 Task: Search for a house in Huarme, Peru, for 2 guests from June 8 to June 16, with a price range of ₹10,000 to ₹15,000, and 1 bedroom and 1 bathroom.
Action: Mouse moved to (507, 103)
Screenshot: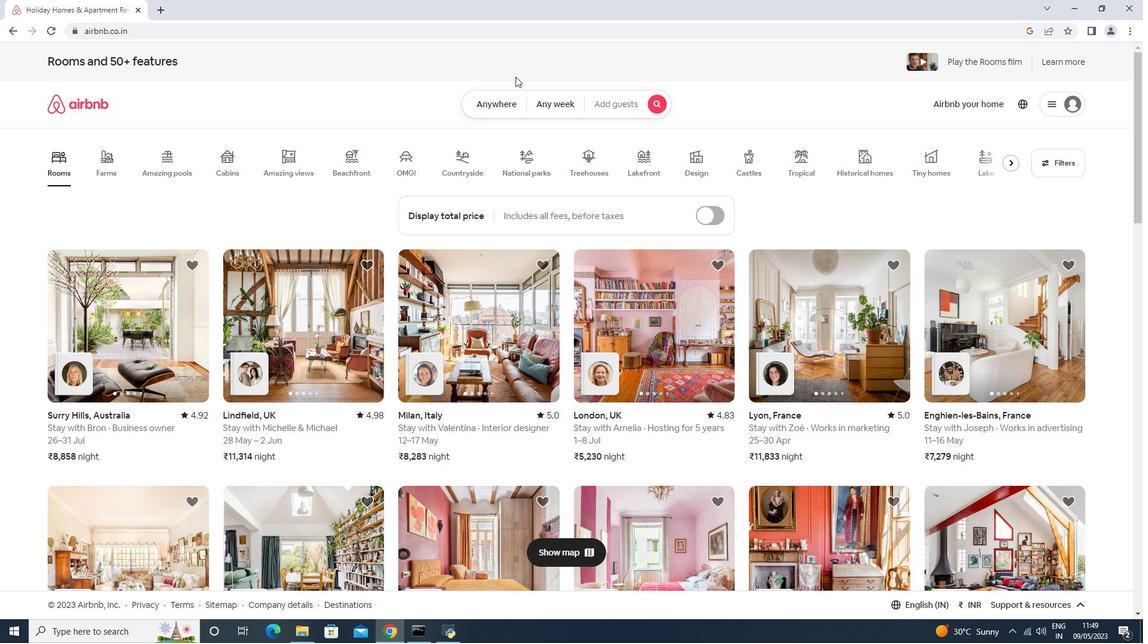 
Action: Mouse pressed left at (507, 103)
Screenshot: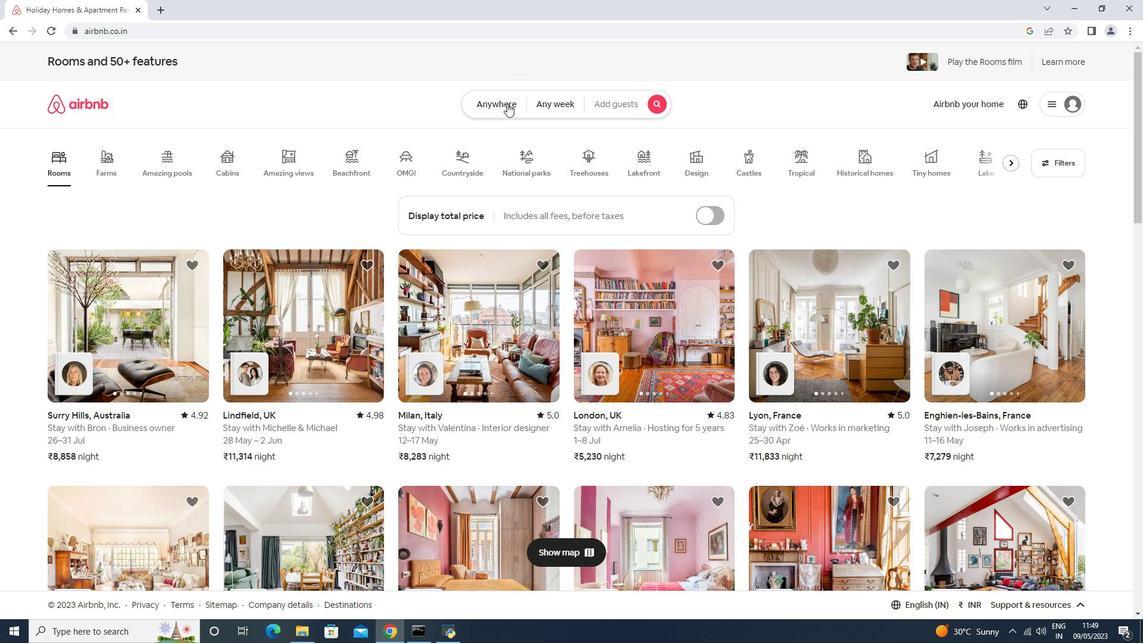 
Action: Mouse moved to (402, 147)
Screenshot: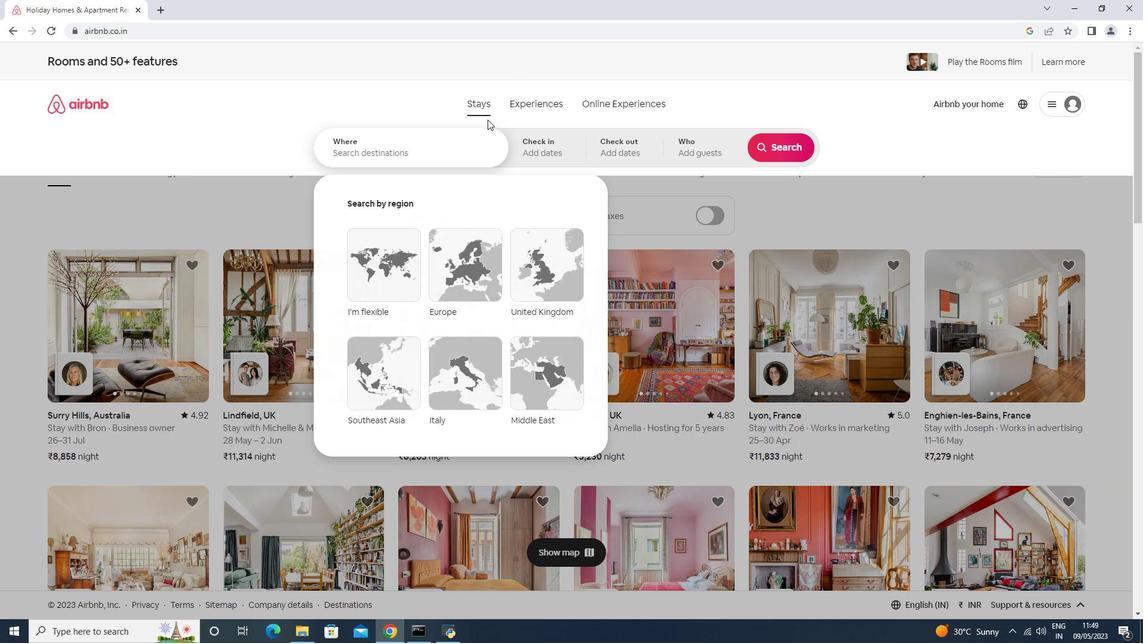 
Action: Mouse pressed left at (402, 147)
Screenshot: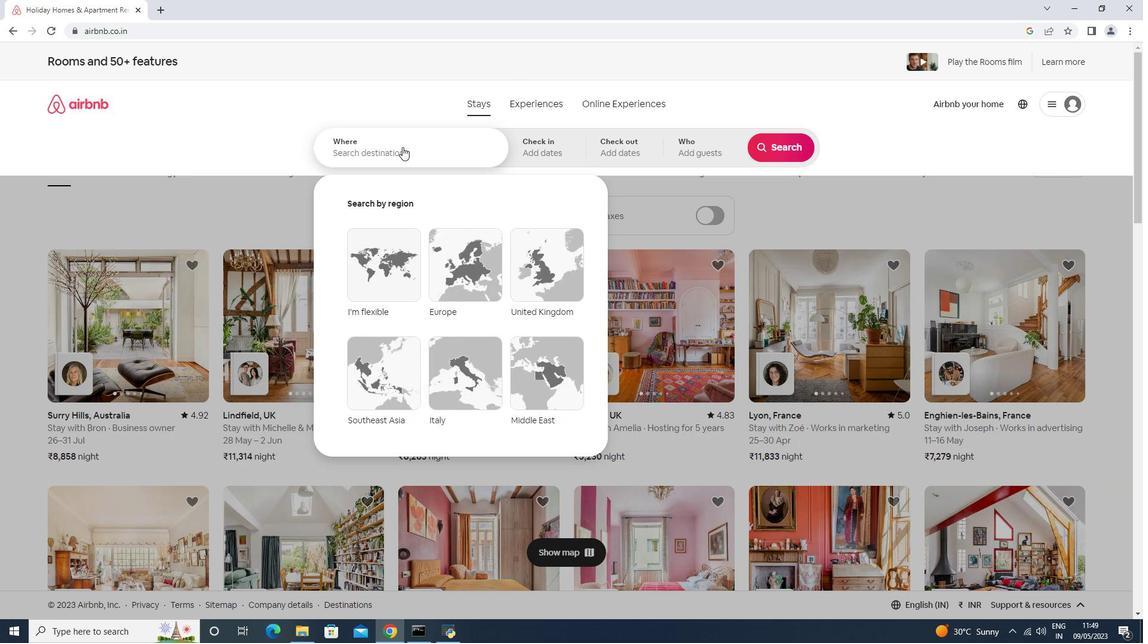 
Action: Key pressed <Key.shift>Huarmey,<Key.space><Key.shift>Peru<Key.enter>
Screenshot: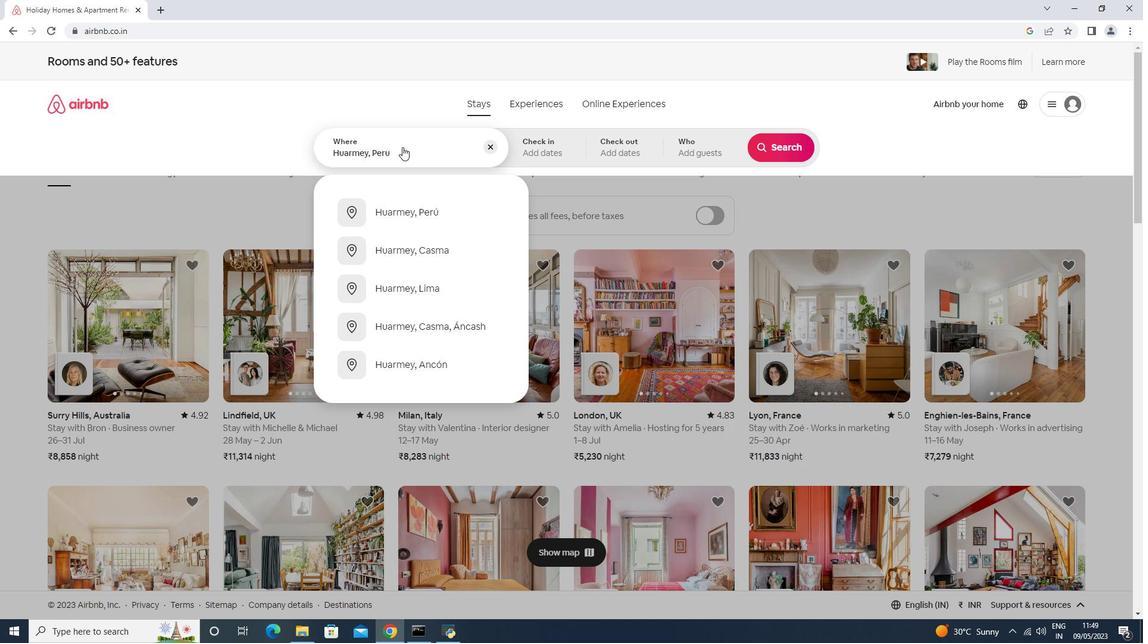 
Action: Mouse moved to (711, 314)
Screenshot: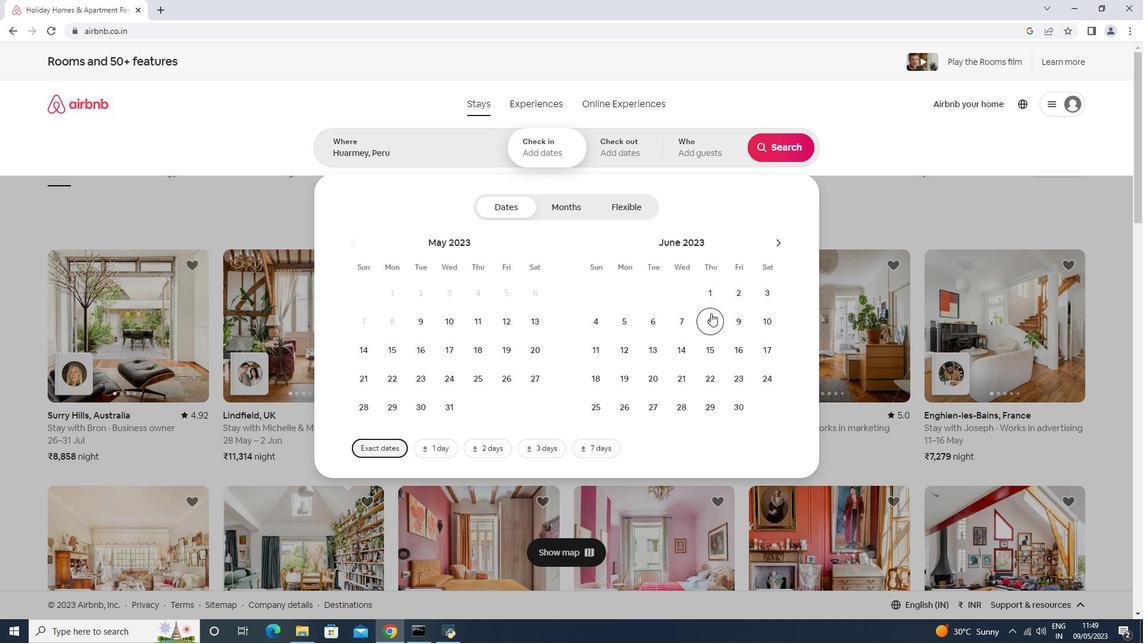 
Action: Mouse pressed left at (711, 314)
Screenshot: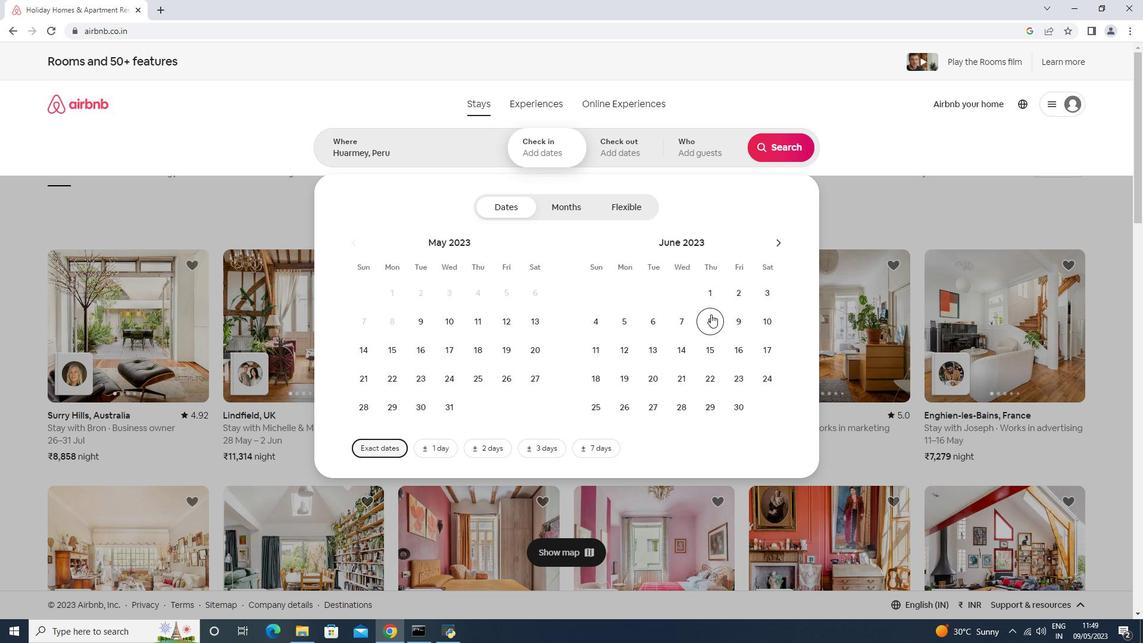 
Action: Mouse moved to (739, 362)
Screenshot: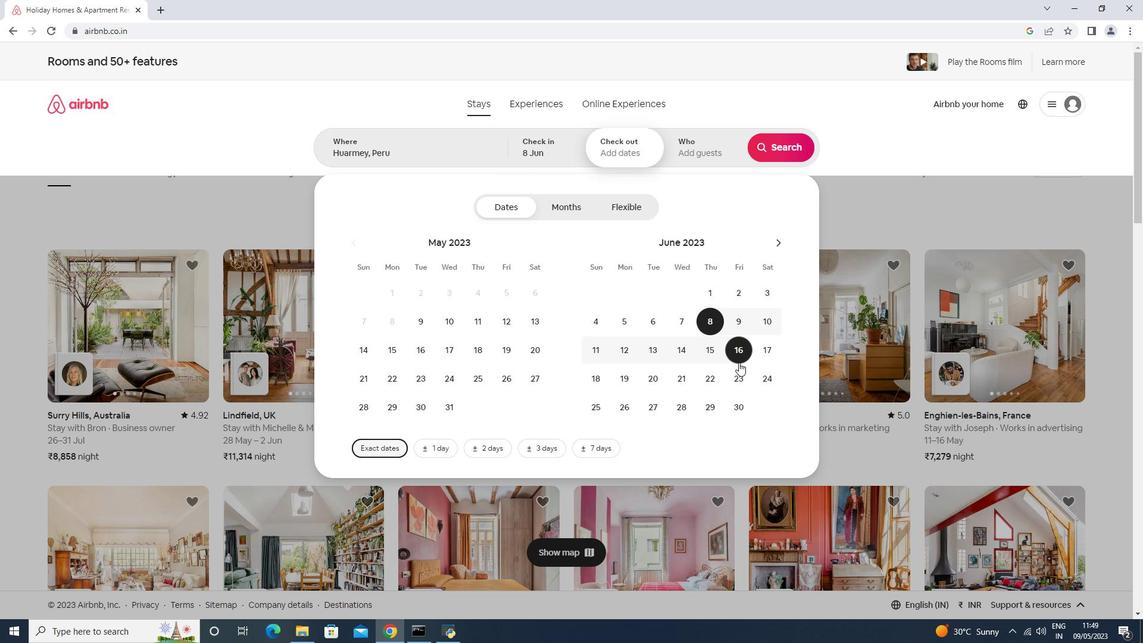 
Action: Mouse pressed left at (739, 362)
Screenshot: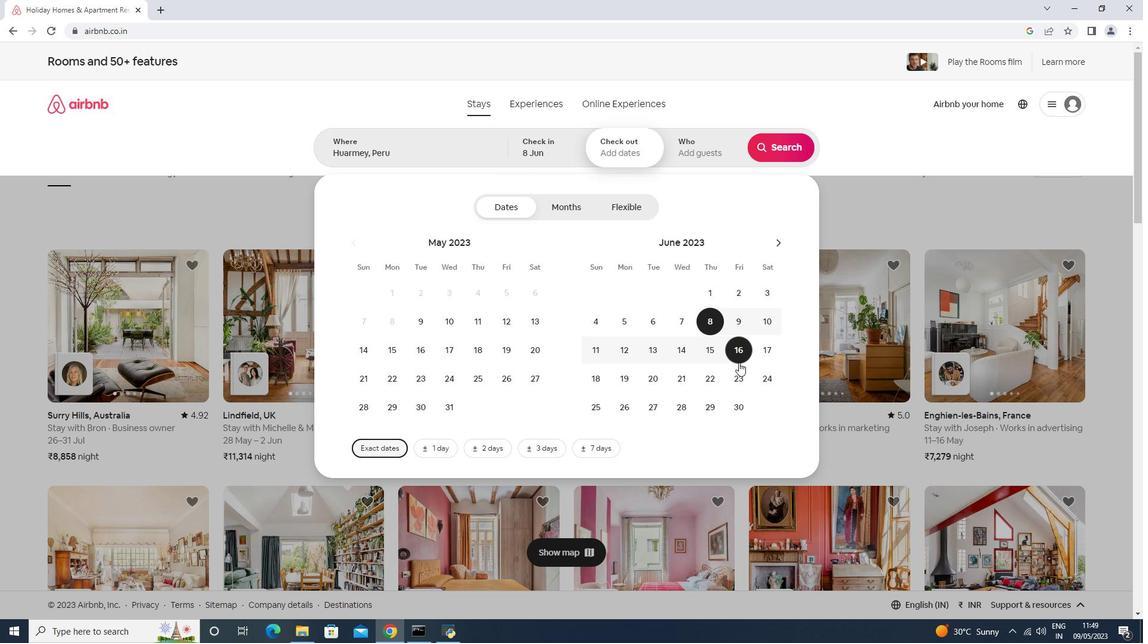 
Action: Mouse moved to (689, 138)
Screenshot: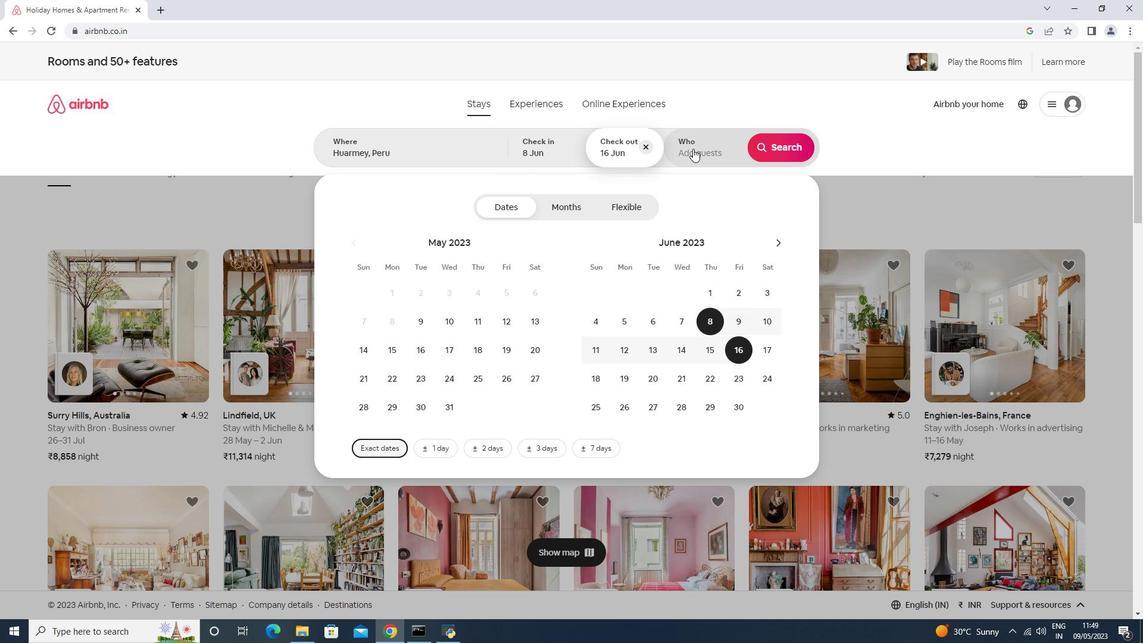 
Action: Mouse pressed left at (689, 138)
Screenshot: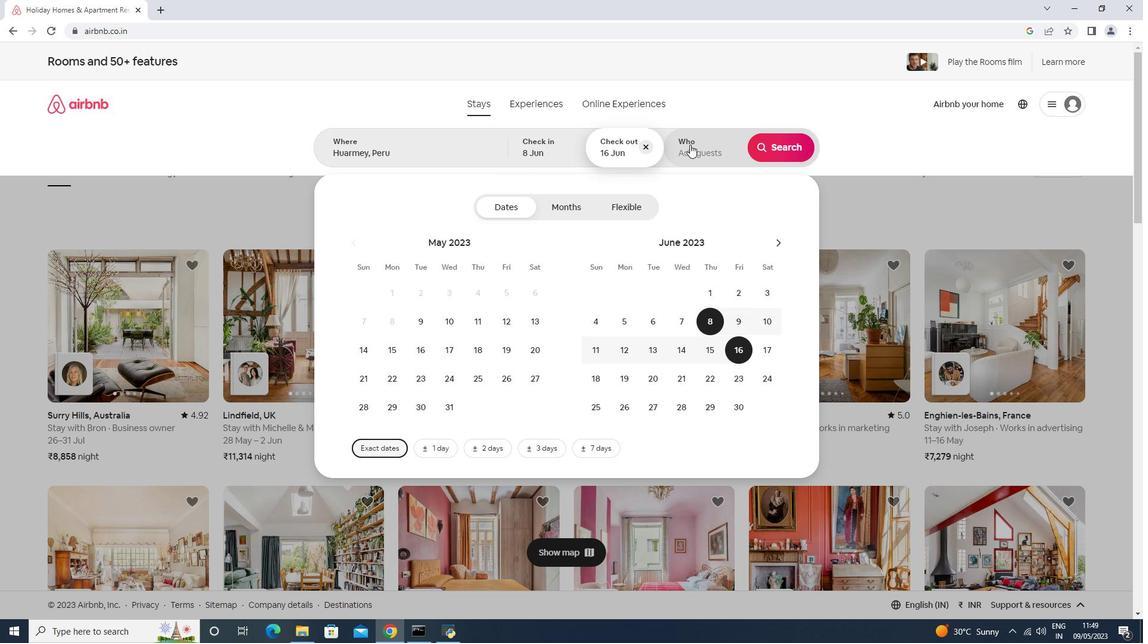 
Action: Mouse moved to (778, 208)
Screenshot: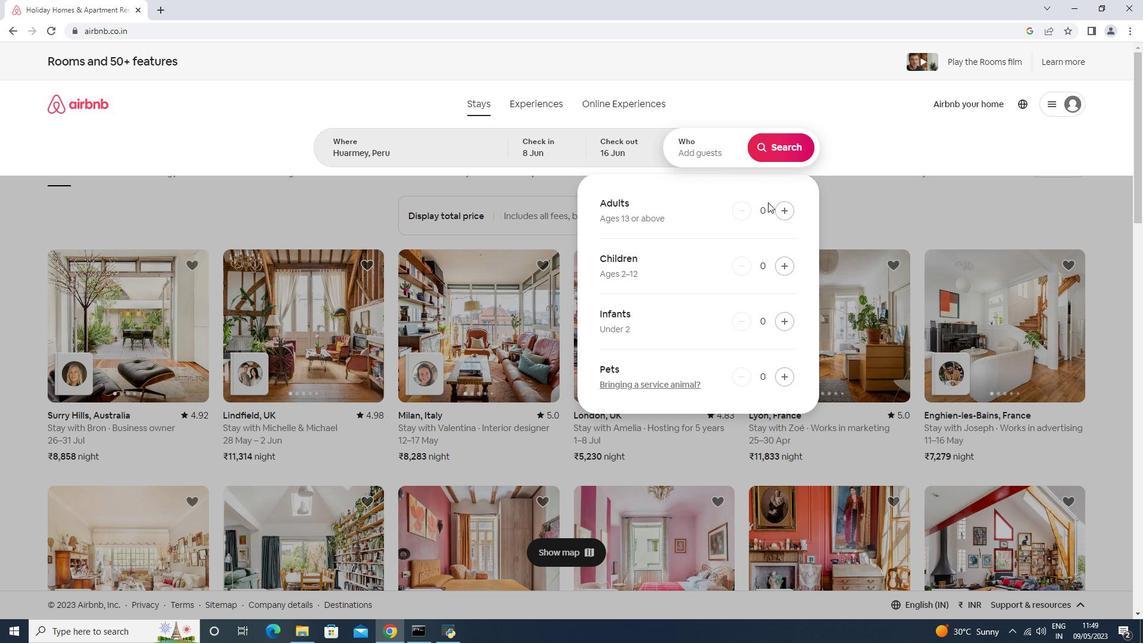 
Action: Mouse pressed left at (778, 208)
Screenshot: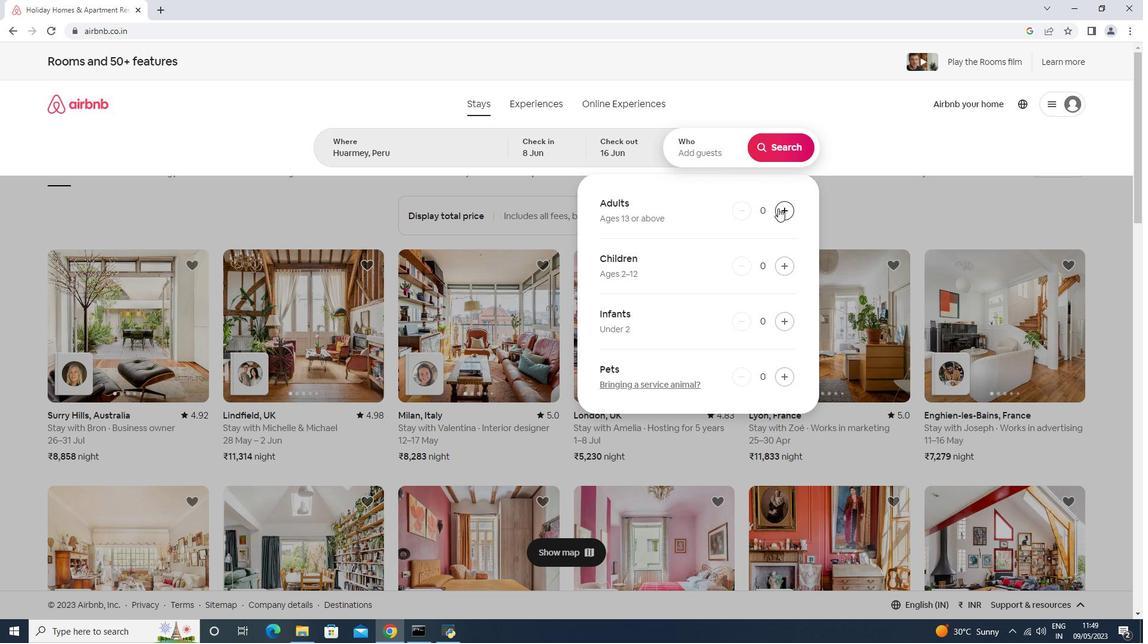 
Action: Mouse pressed left at (778, 208)
Screenshot: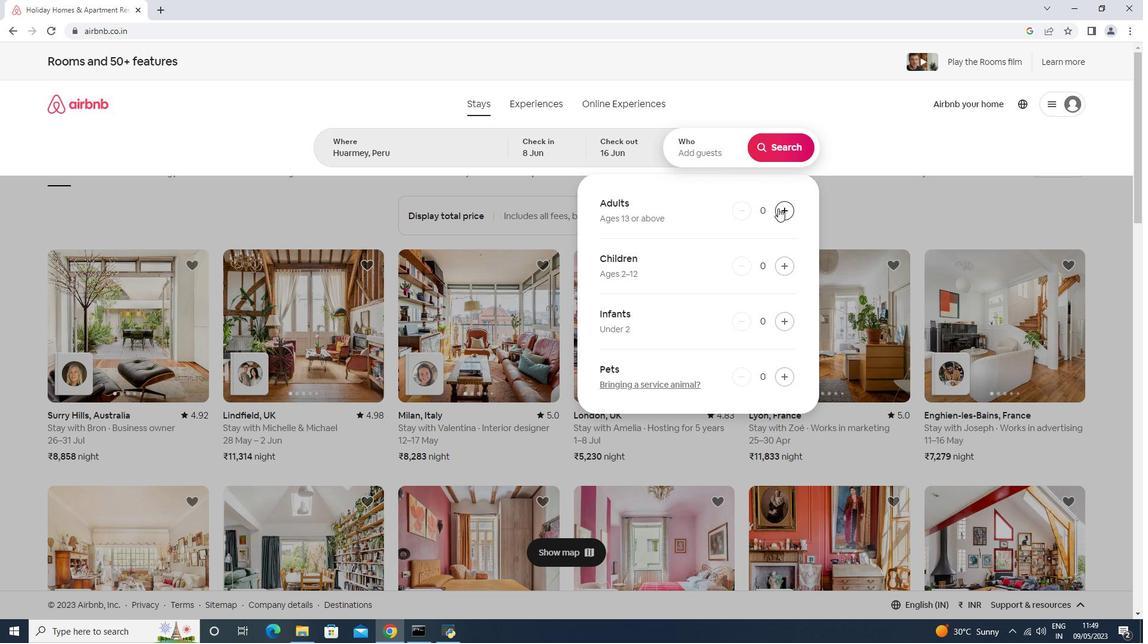 
Action: Mouse moved to (776, 146)
Screenshot: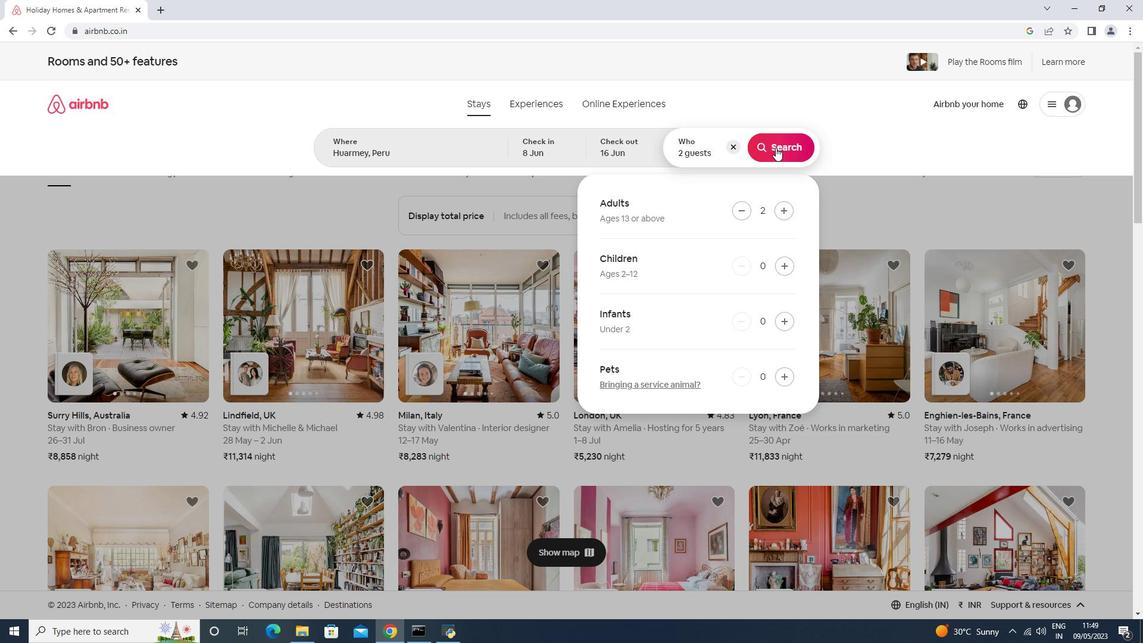 
Action: Mouse pressed left at (776, 146)
Screenshot: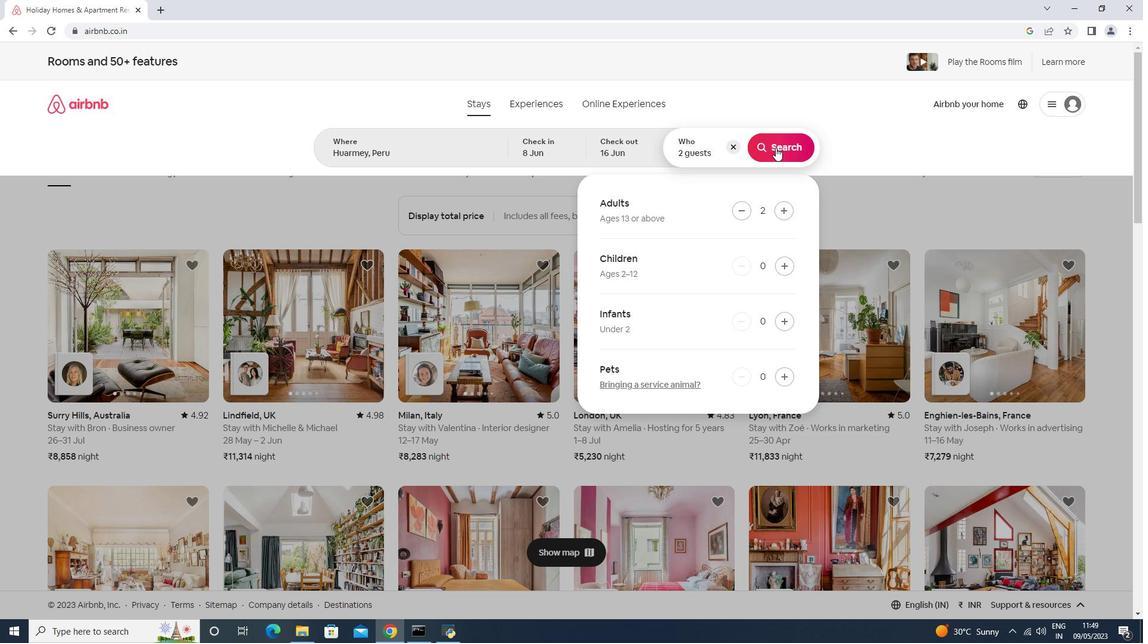 
Action: Mouse moved to (1090, 106)
Screenshot: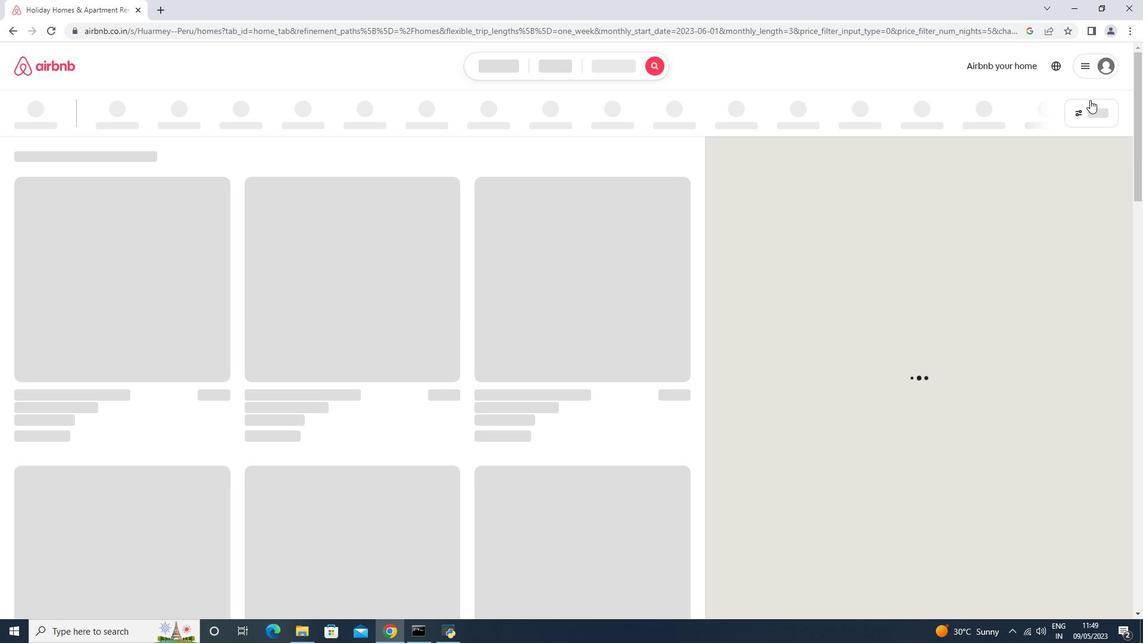 
Action: Mouse pressed left at (1090, 106)
Screenshot: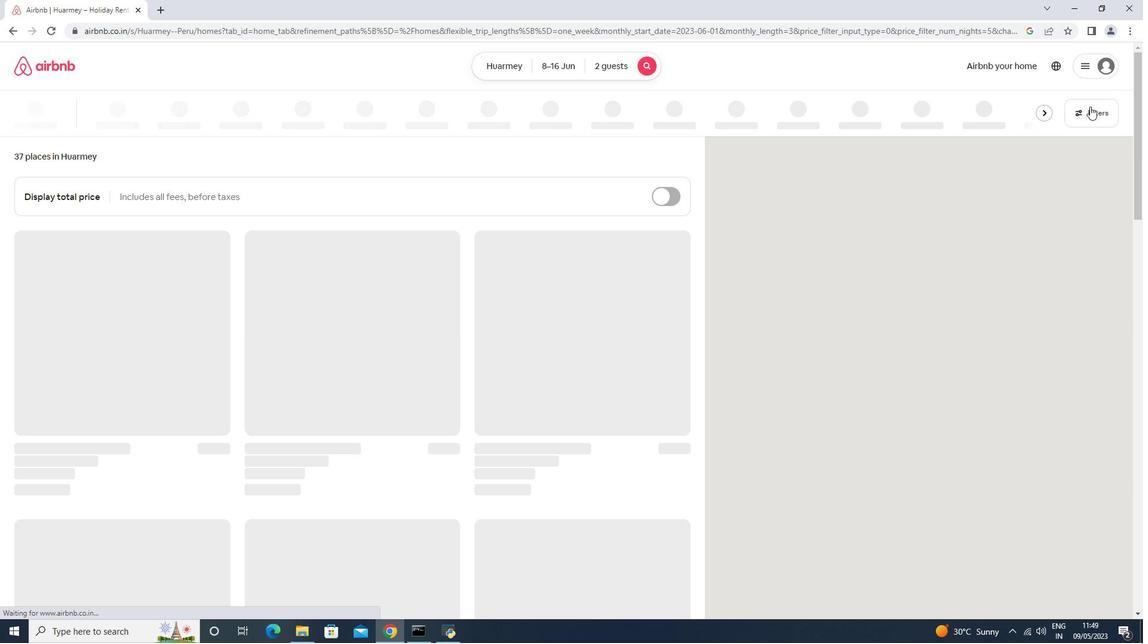 
Action: Mouse moved to (484, 396)
Screenshot: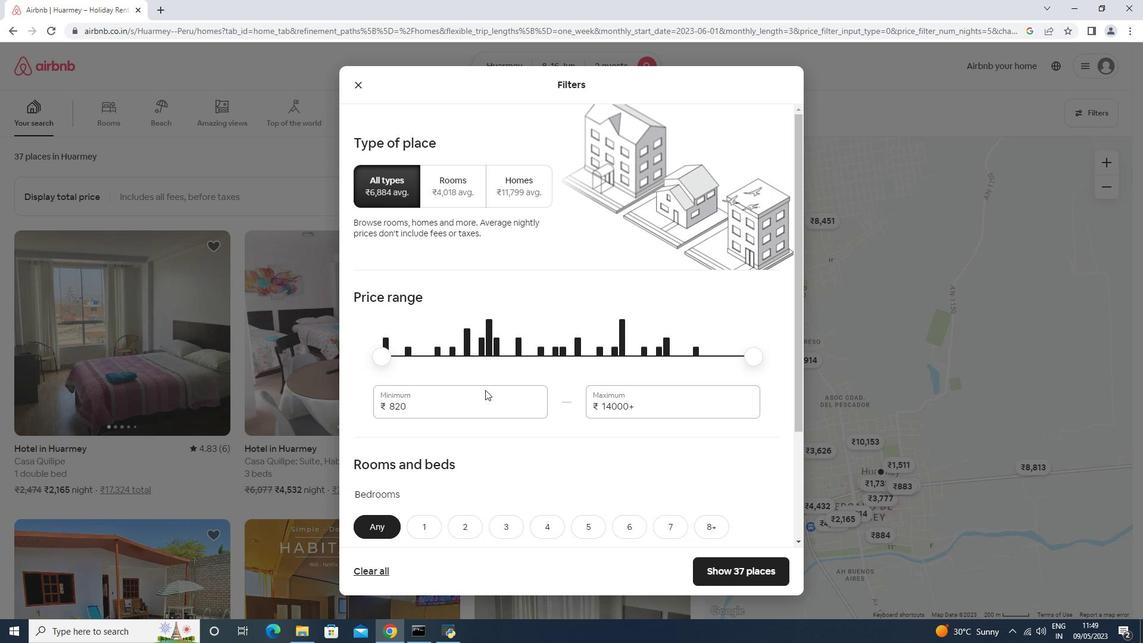
Action: Mouse pressed left at (484, 396)
Screenshot: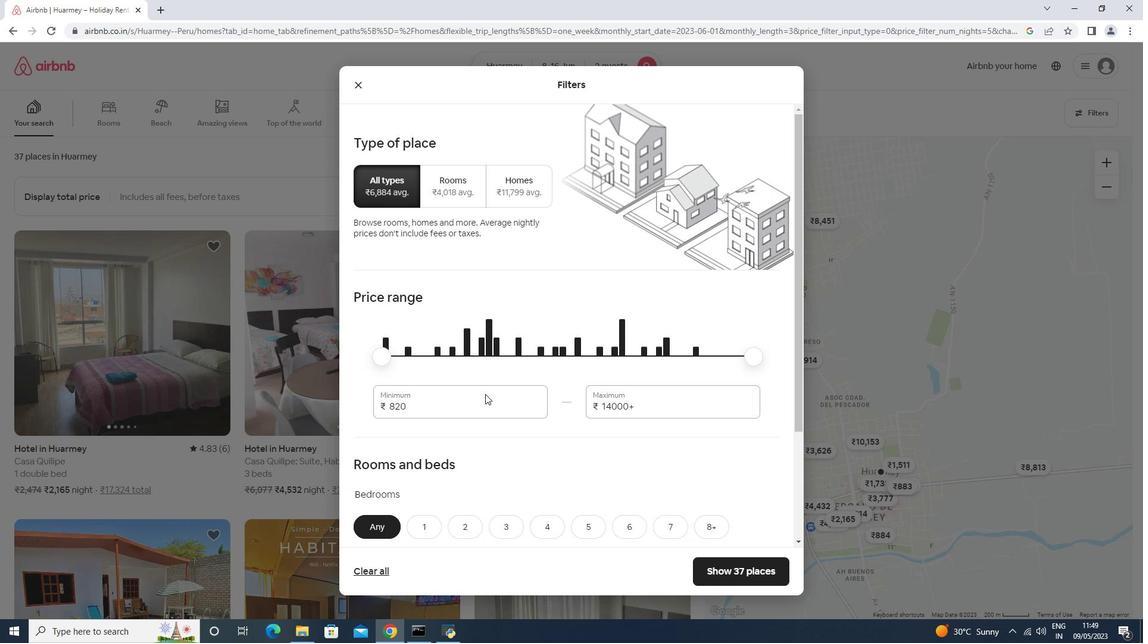 
Action: Mouse moved to (484, 397)
Screenshot: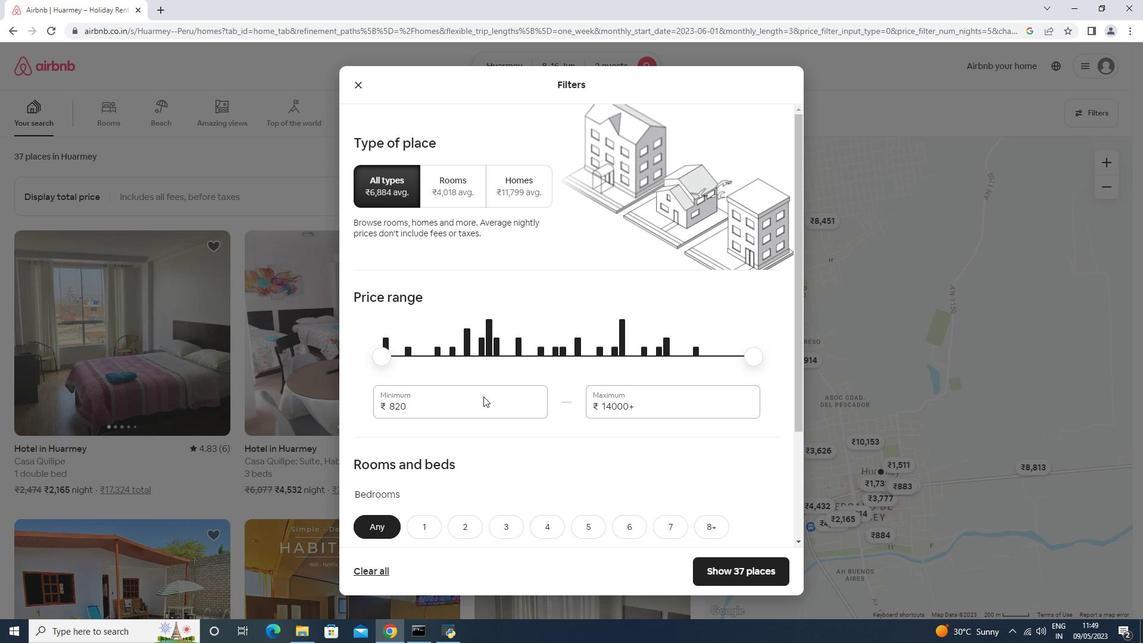 
Action: Key pressed <Key.backspace><Key.backspace><Key.backspace>10000<Key.tab>15000
Screenshot: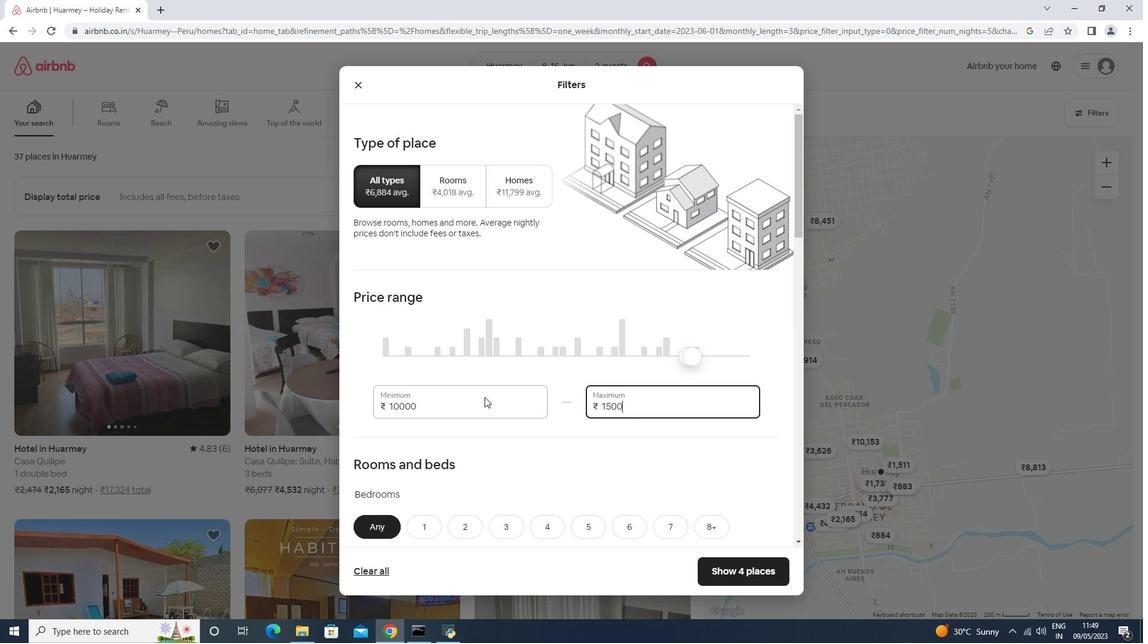 
Action: Mouse moved to (508, 371)
Screenshot: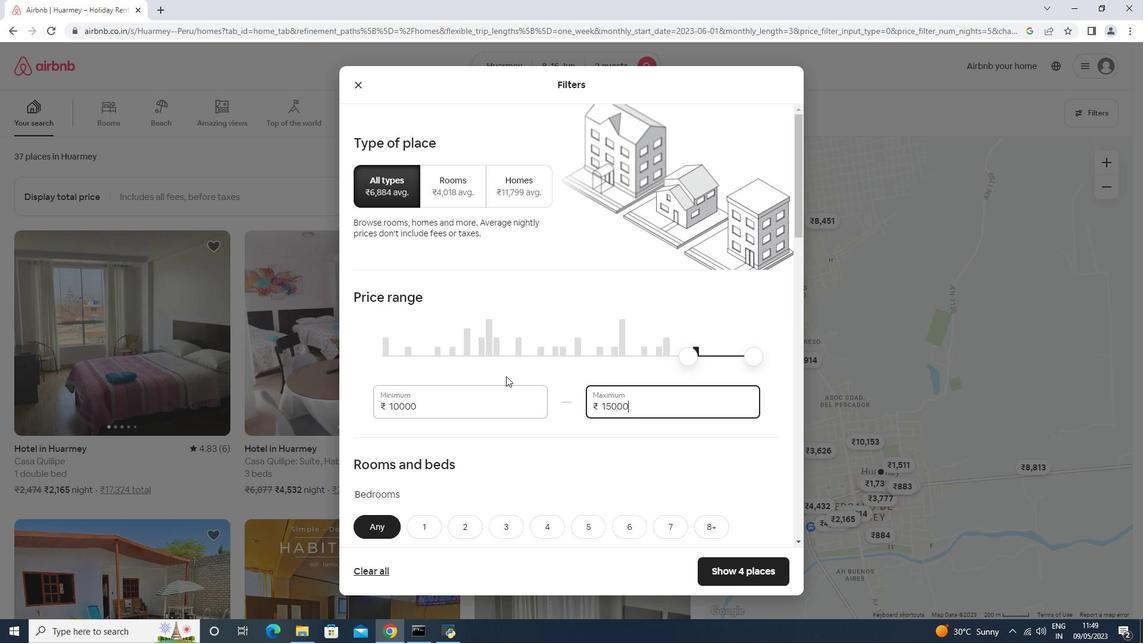 
Action: Mouse scrolled (508, 370) with delta (0, 0)
Screenshot: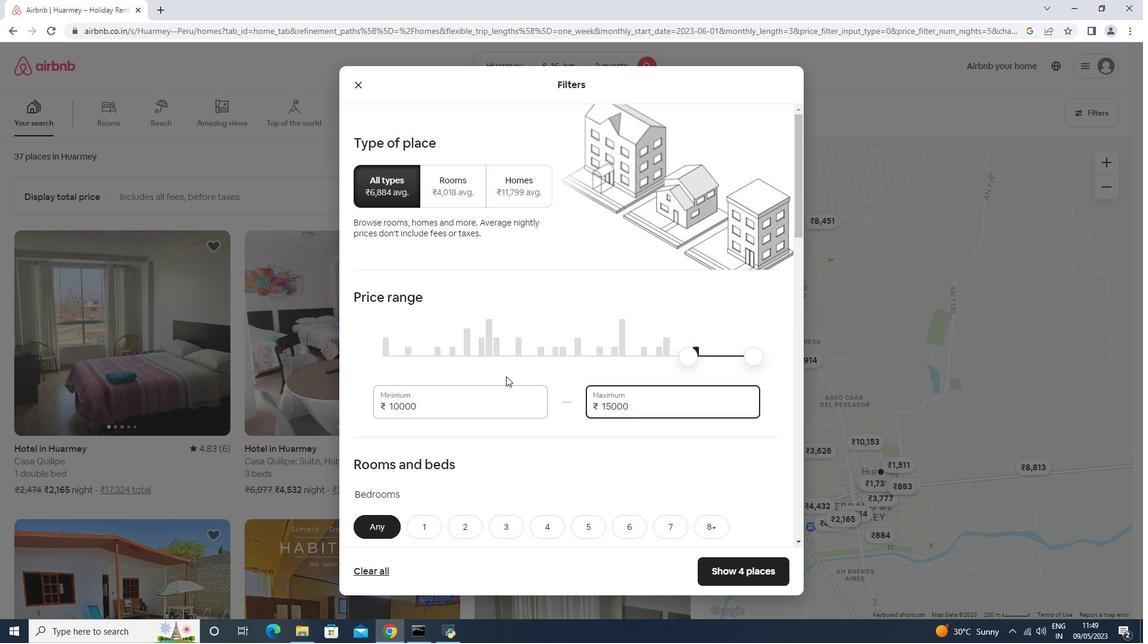 
Action: Mouse scrolled (508, 370) with delta (0, 0)
Screenshot: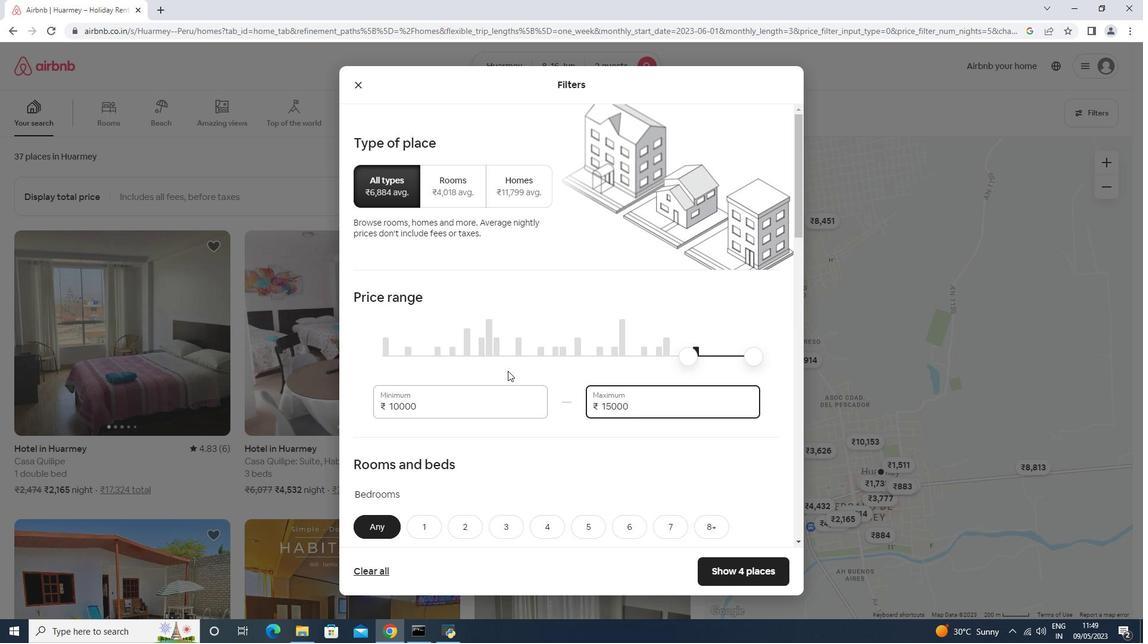
Action: Mouse moved to (508, 370)
Screenshot: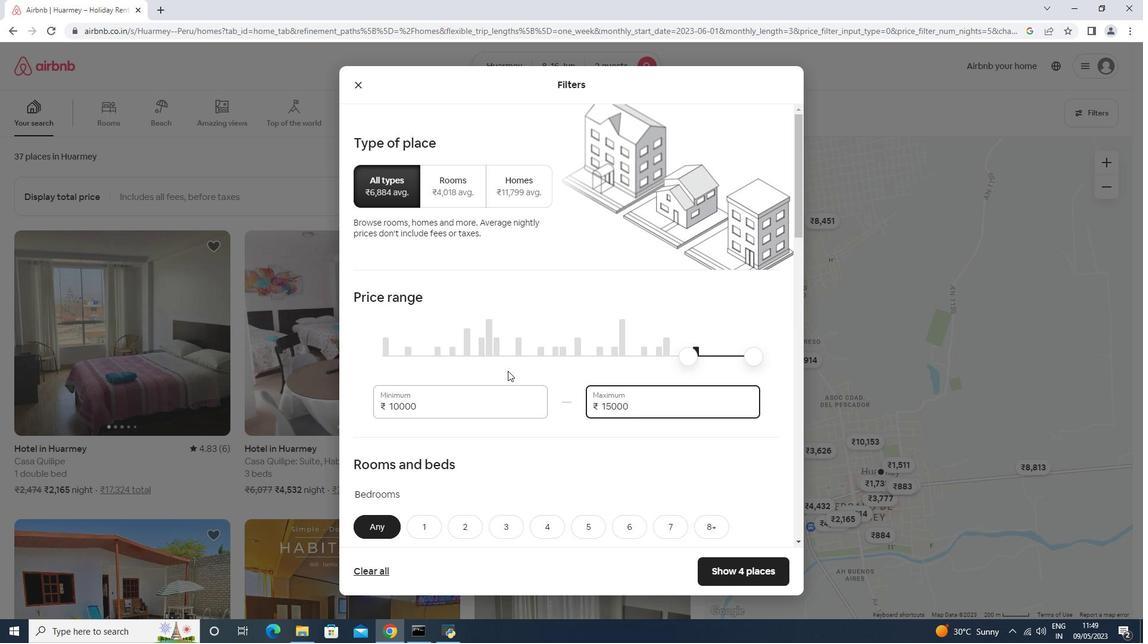 
Action: Mouse scrolled (508, 370) with delta (0, 0)
Screenshot: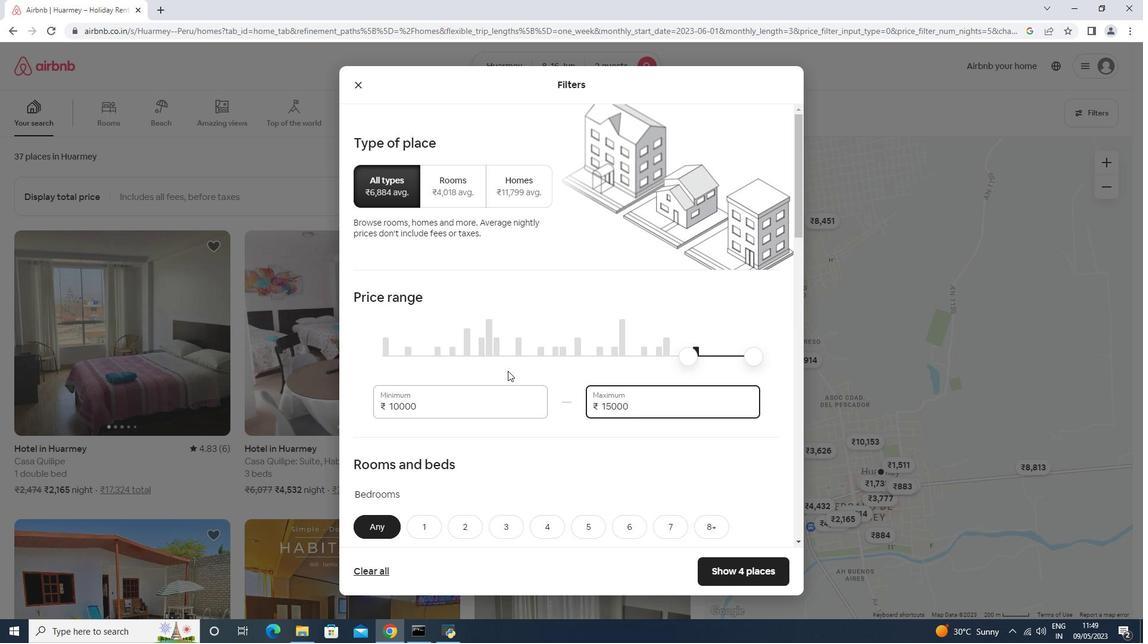 
Action: Mouse moved to (509, 369)
Screenshot: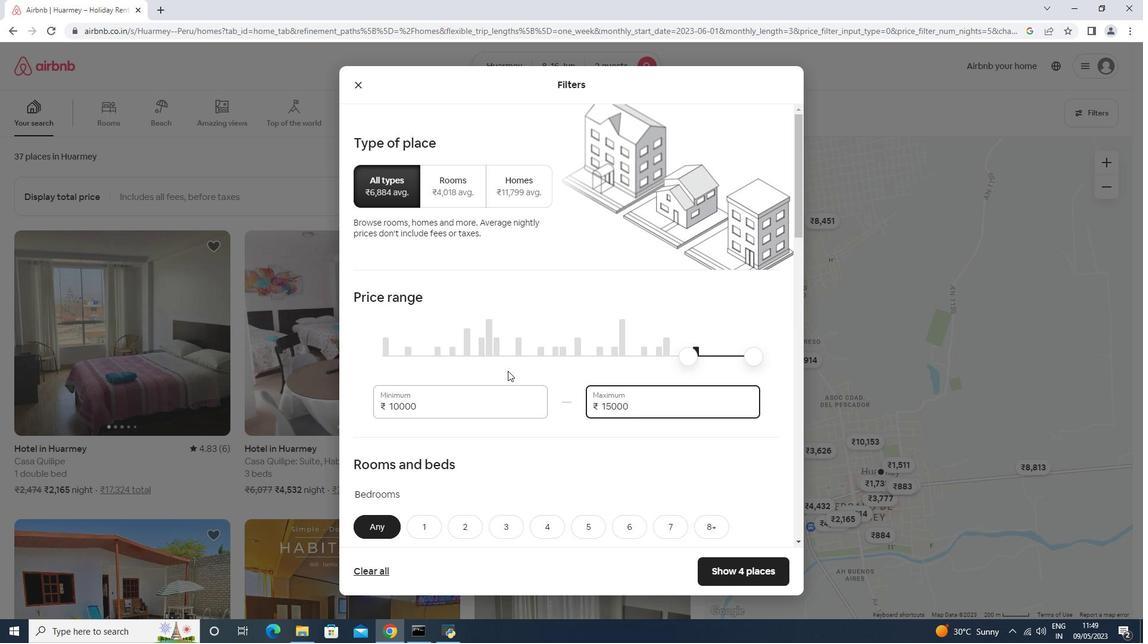 
Action: Mouse scrolled (508, 369) with delta (0, 0)
Screenshot: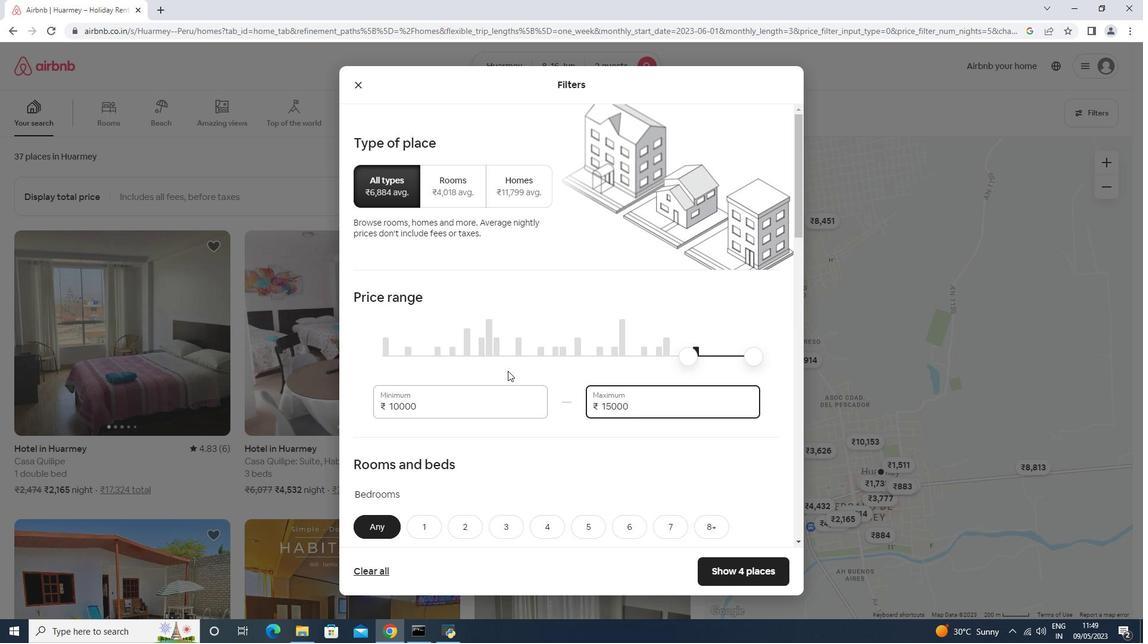 
Action: Mouse moved to (430, 291)
Screenshot: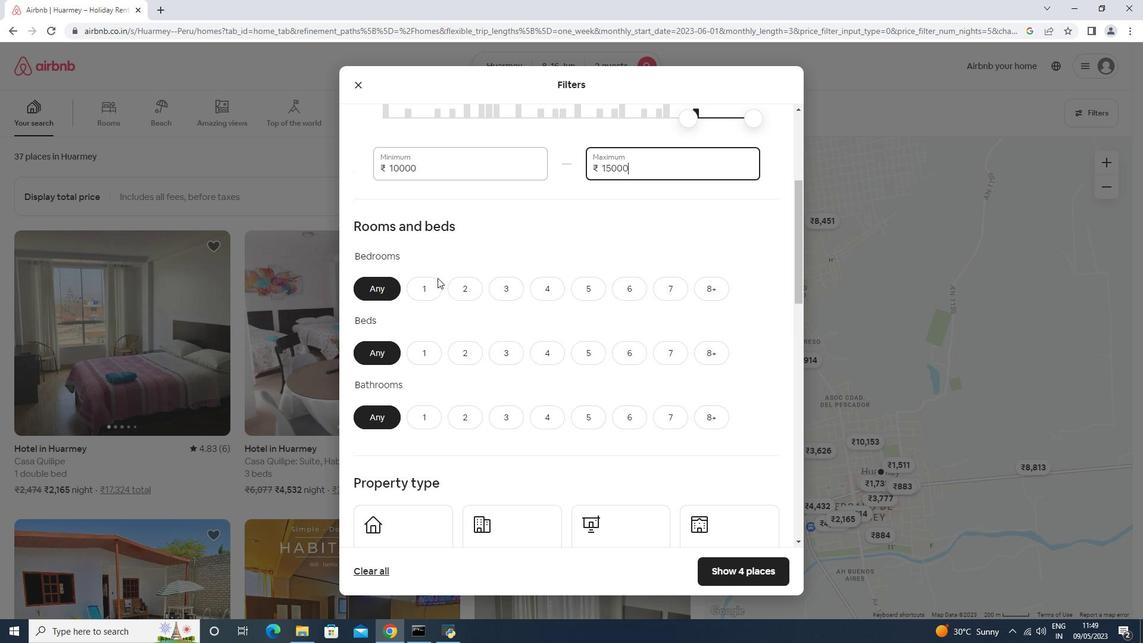 
Action: Mouse pressed left at (430, 291)
Screenshot: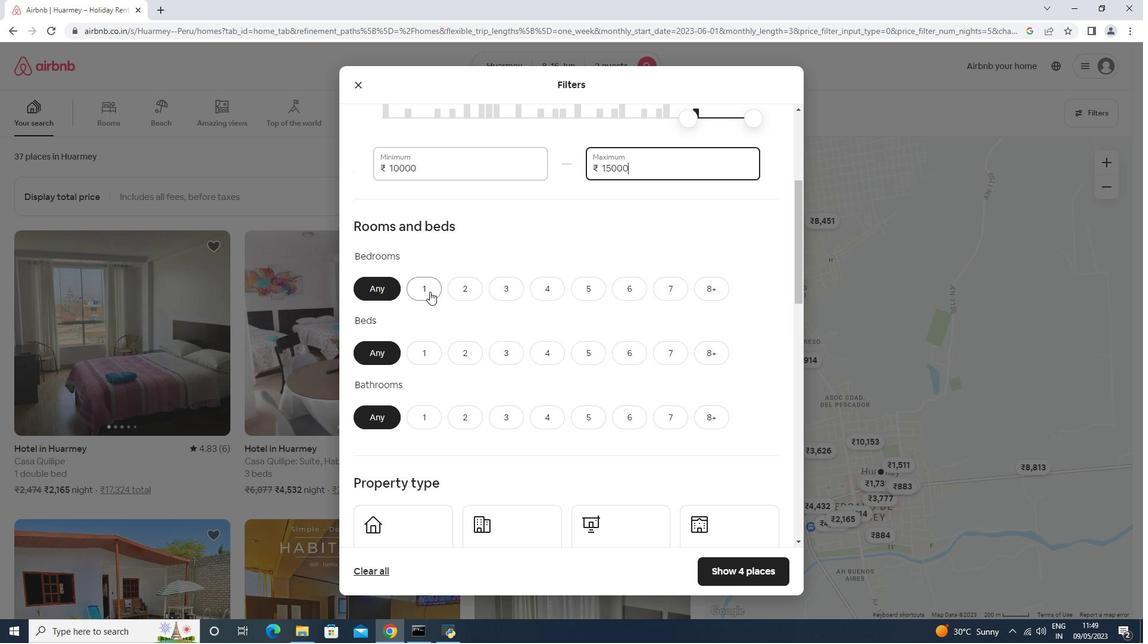
Action: Mouse moved to (426, 363)
Screenshot: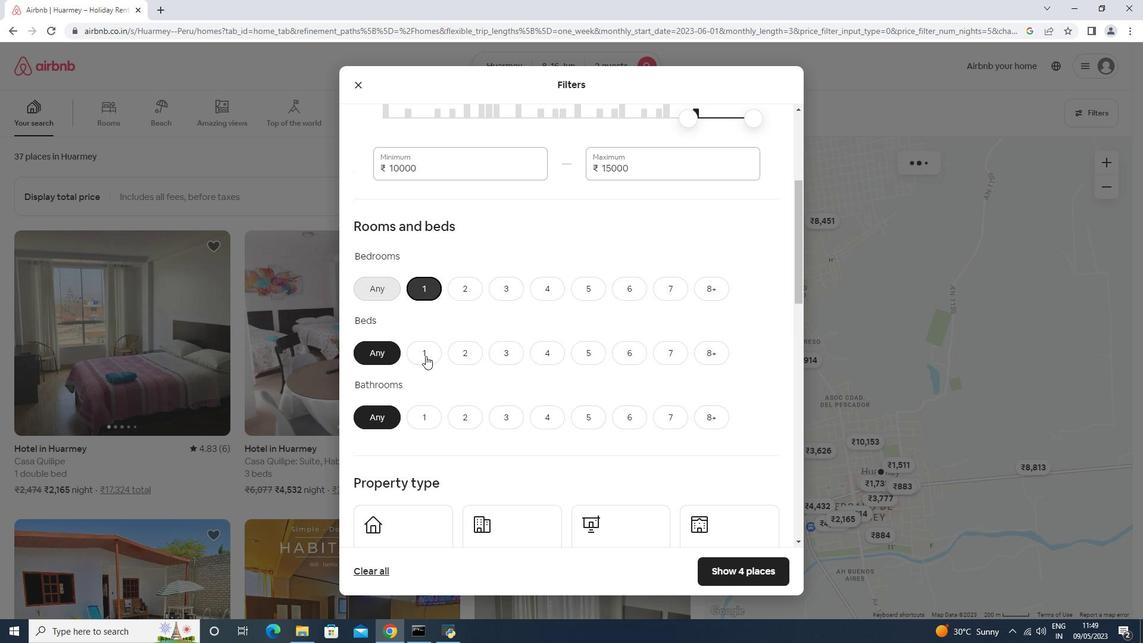 
Action: Mouse pressed left at (426, 363)
Screenshot: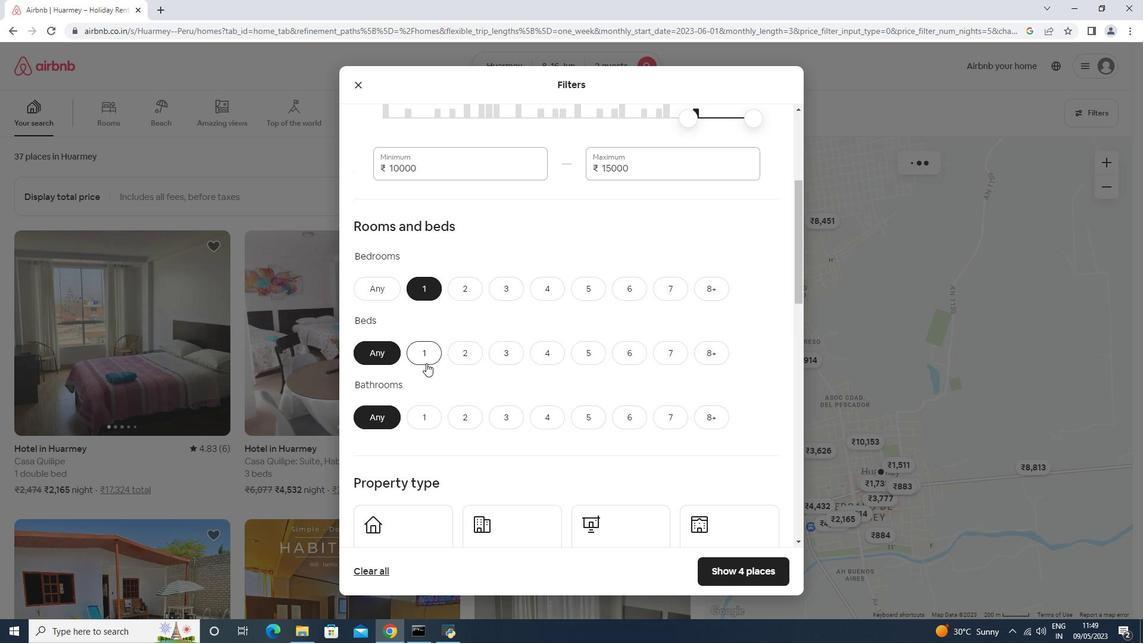 
Action: Mouse moved to (423, 434)
Screenshot: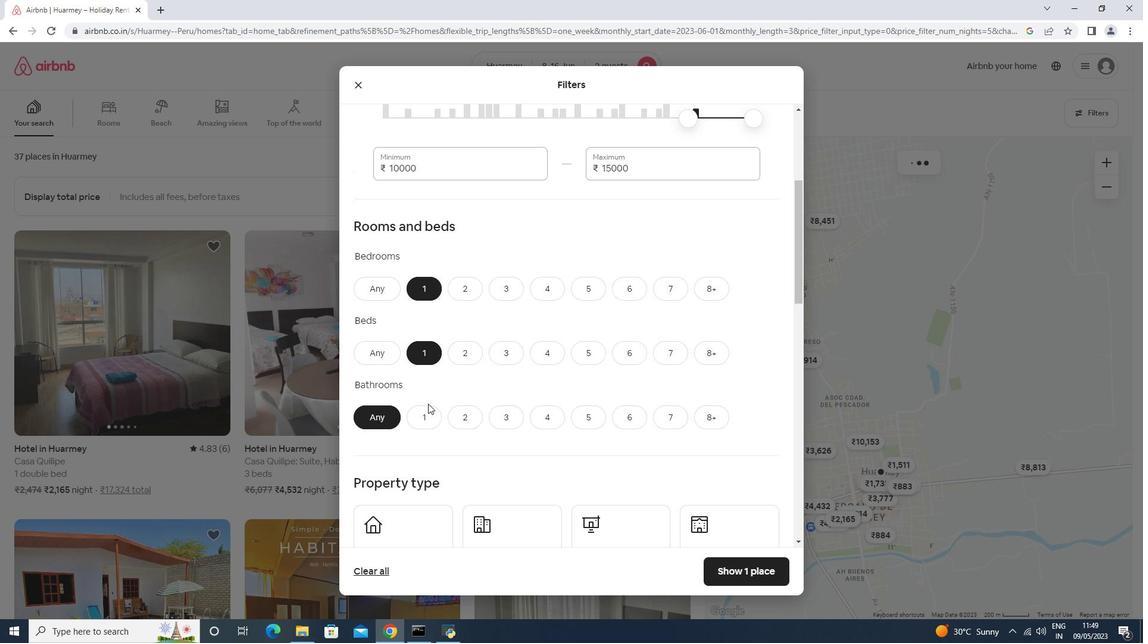 
Action: Mouse pressed left at (423, 434)
Screenshot: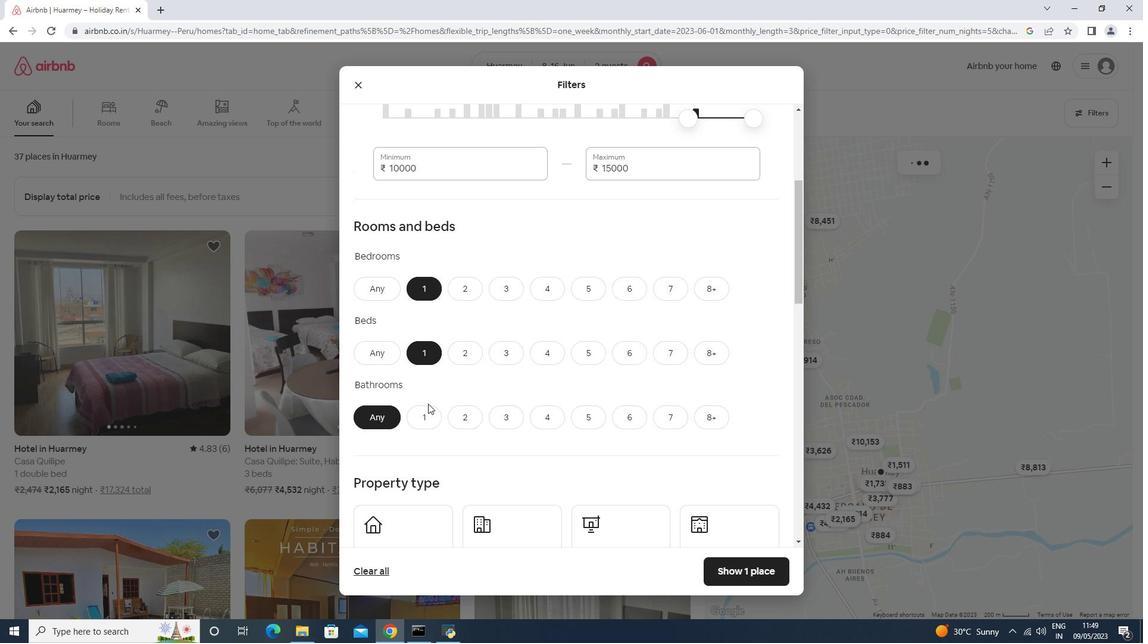 
Action: Mouse moved to (424, 428)
Screenshot: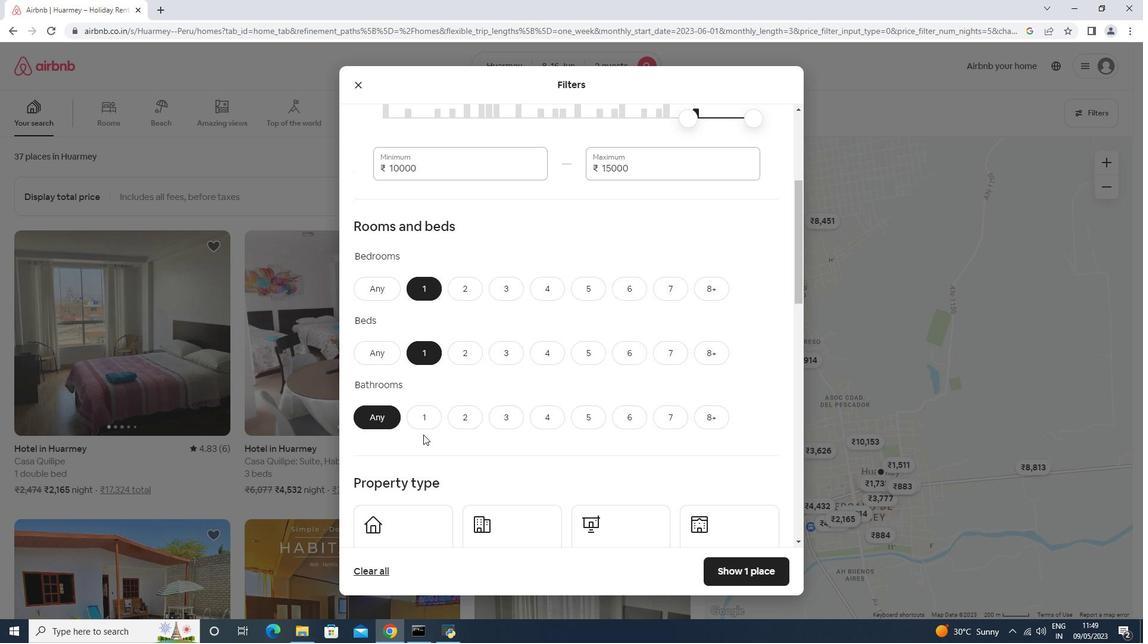 
Action: Mouse scrolled (453, 388) with delta (0, 0)
Screenshot: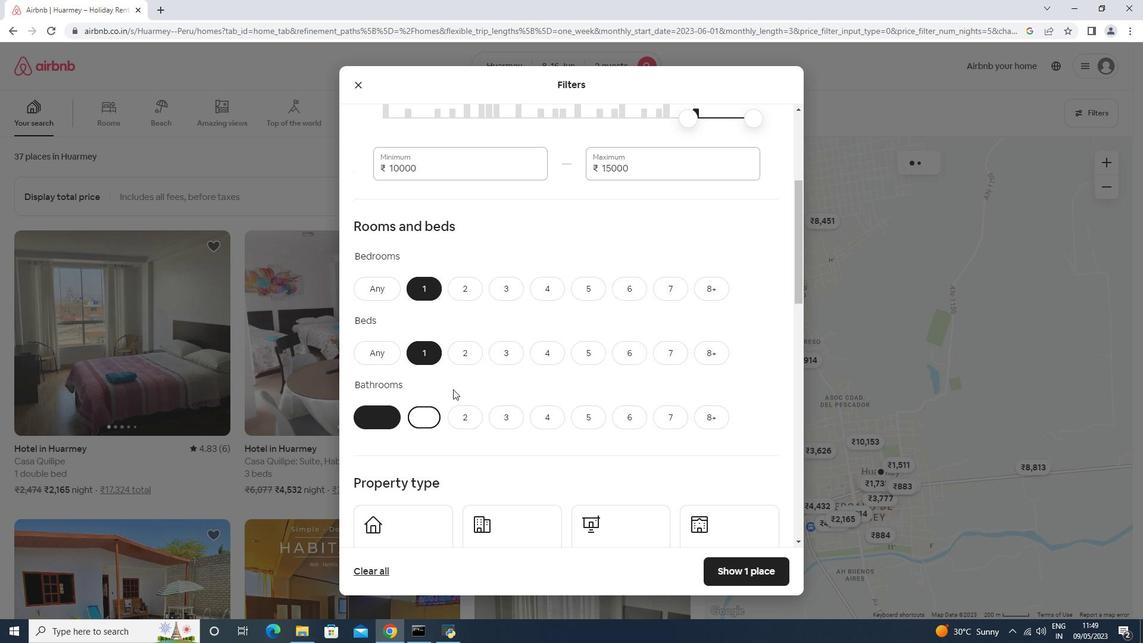 
Action: Mouse scrolled (453, 388) with delta (0, 0)
Screenshot: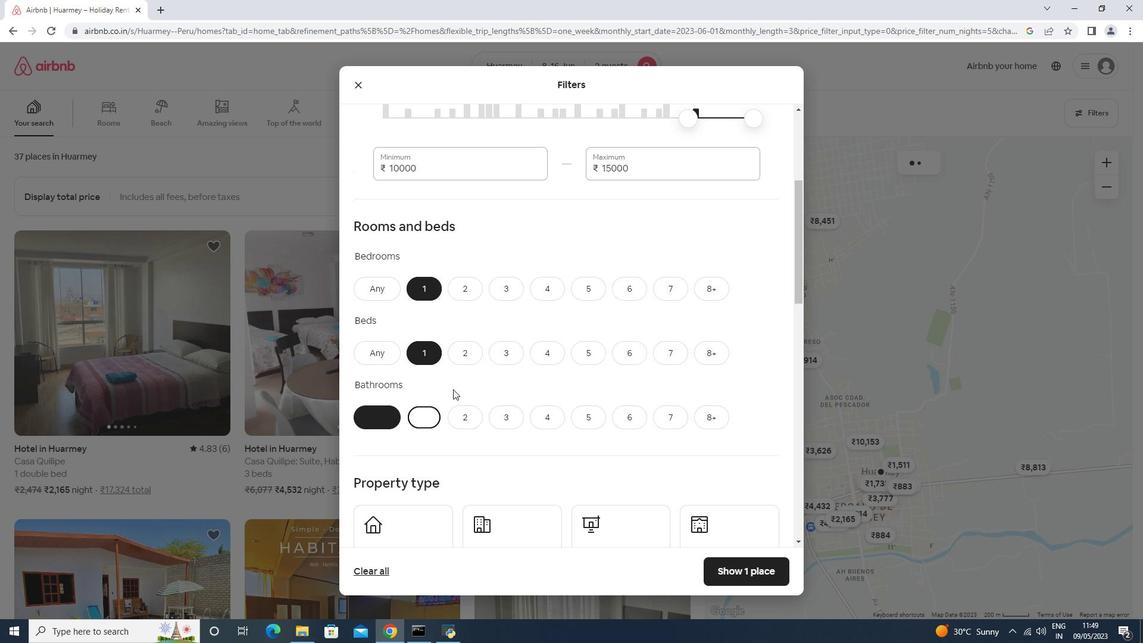 
Action: Mouse scrolled (453, 388) with delta (0, 0)
Screenshot: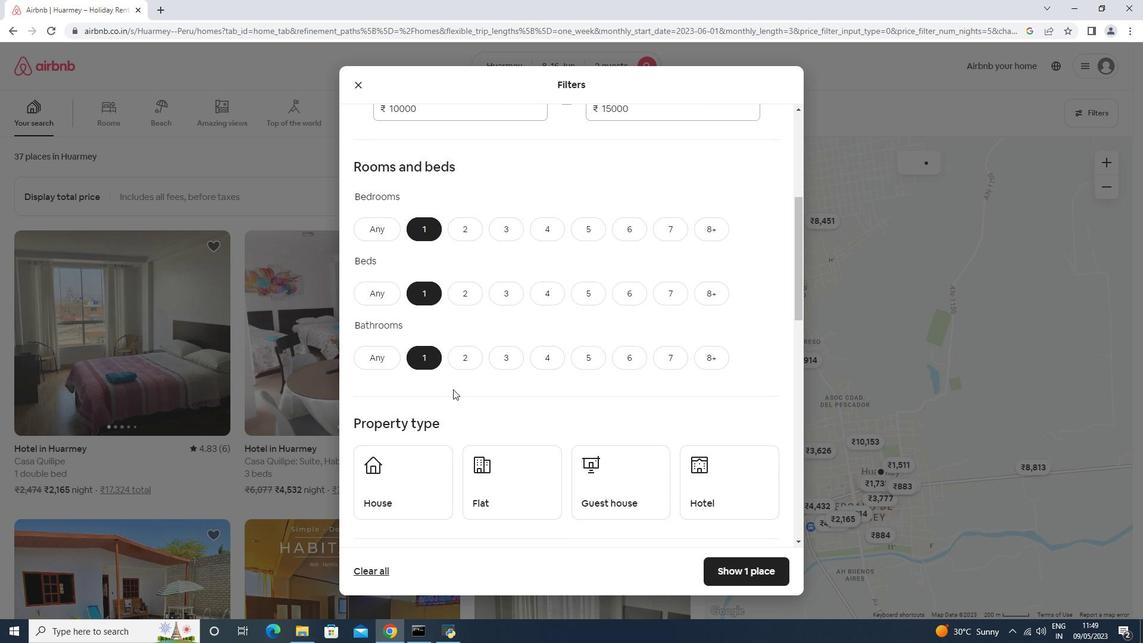 
Action: Mouse scrolled (453, 388) with delta (0, 0)
Screenshot: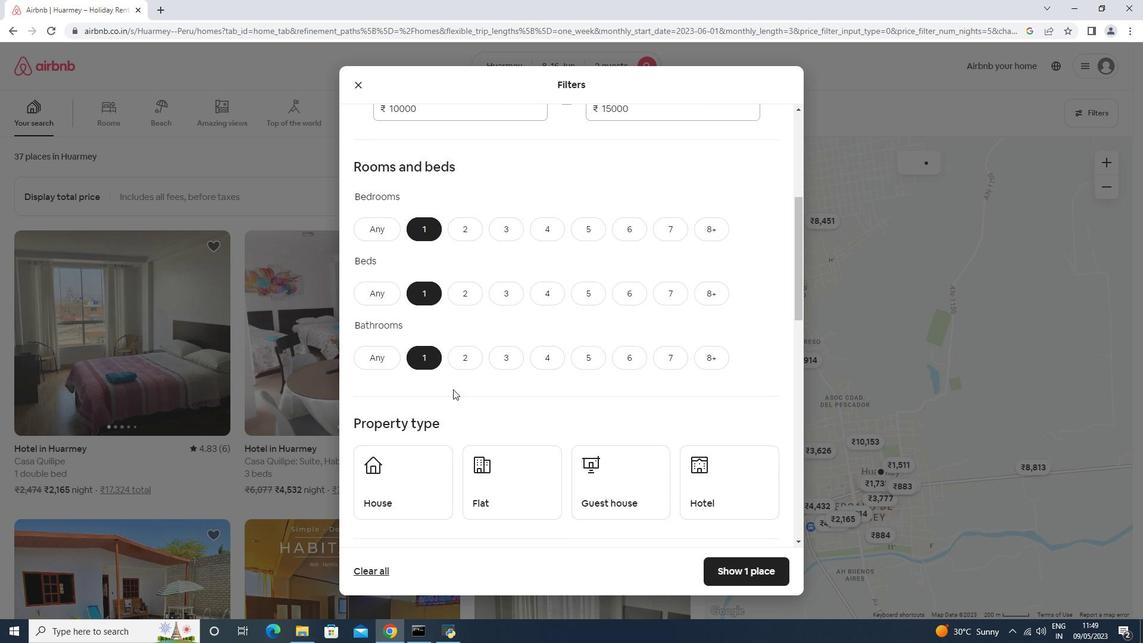 
Action: Mouse moved to (435, 327)
Screenshot: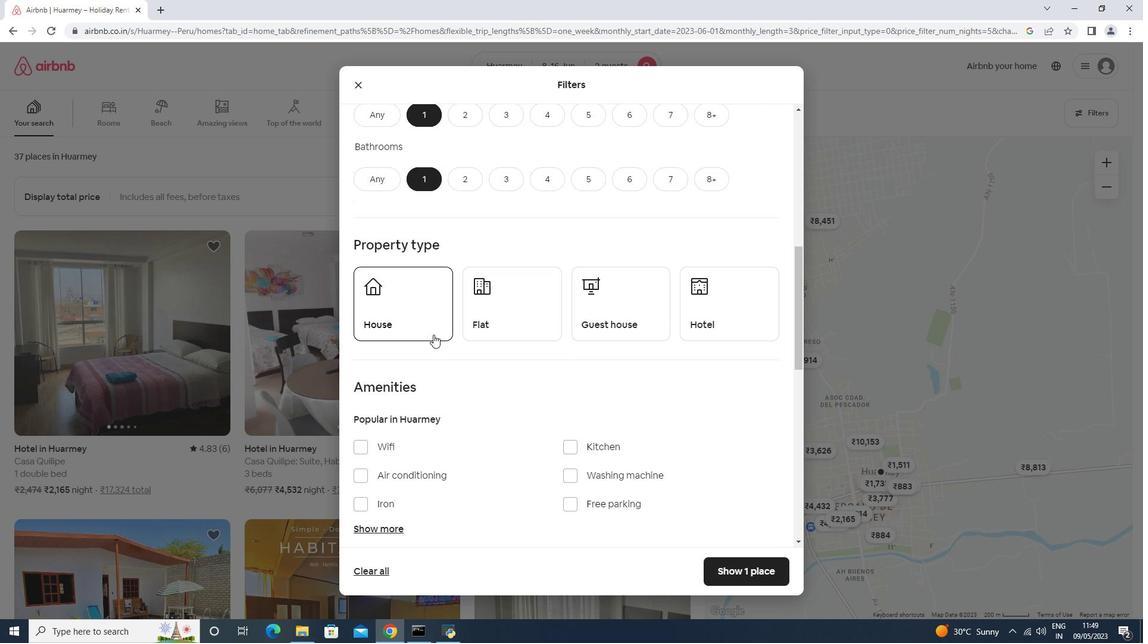 
Action: Mouse pressed left at (435, 327)
Screenshot: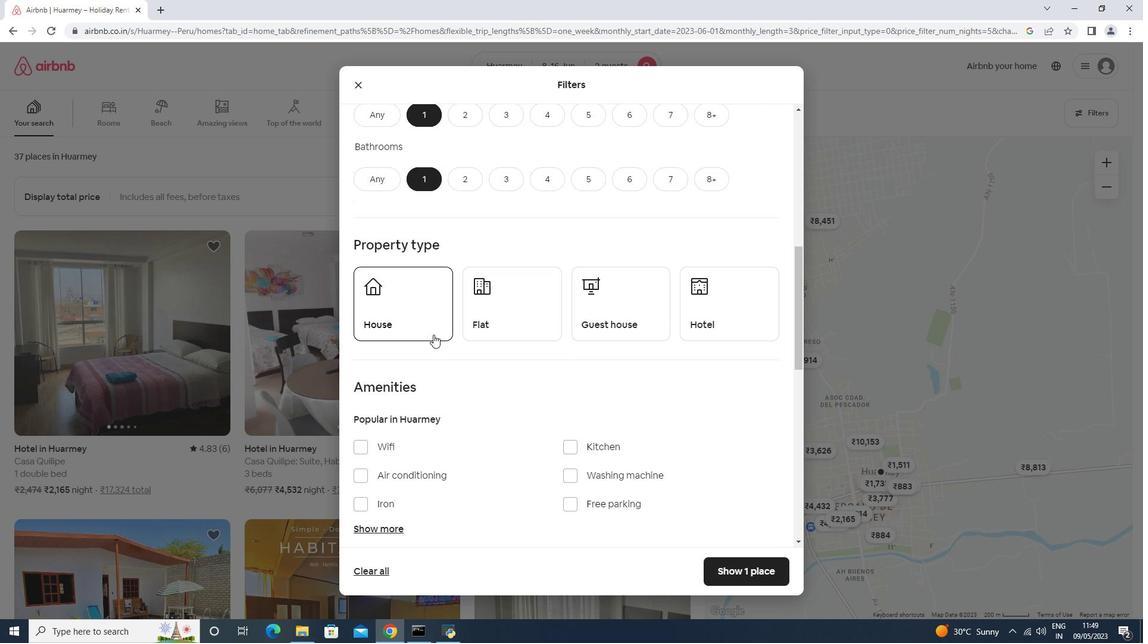 
Action: Mouse moved to (559, 343)
Screenshot: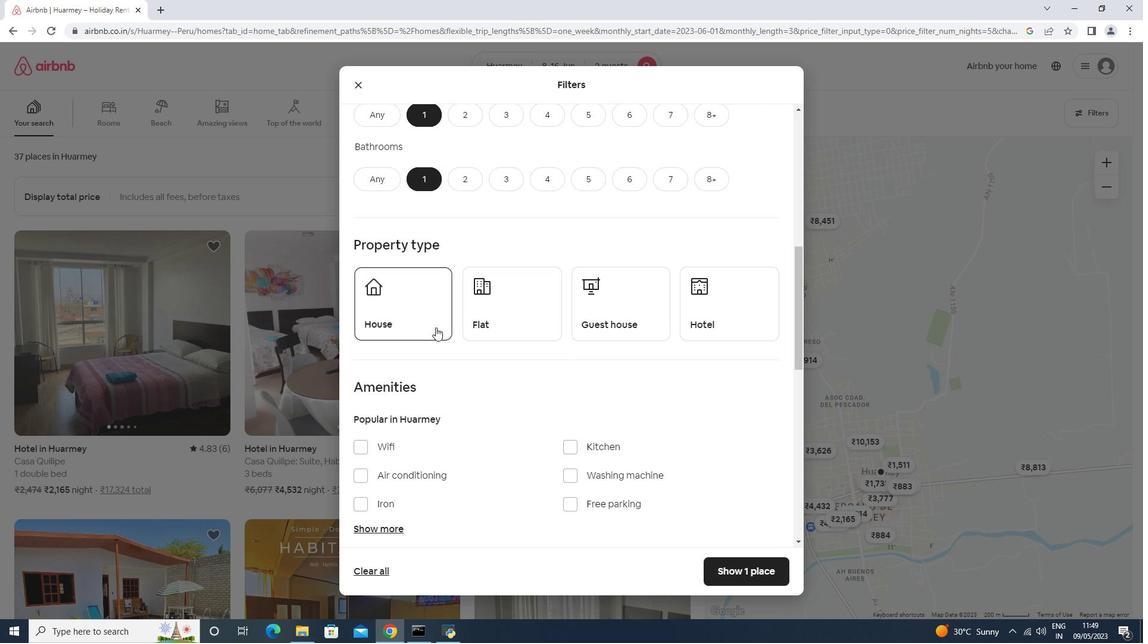 
Action: Mouse pressed left at (559, 343)
Screenshot: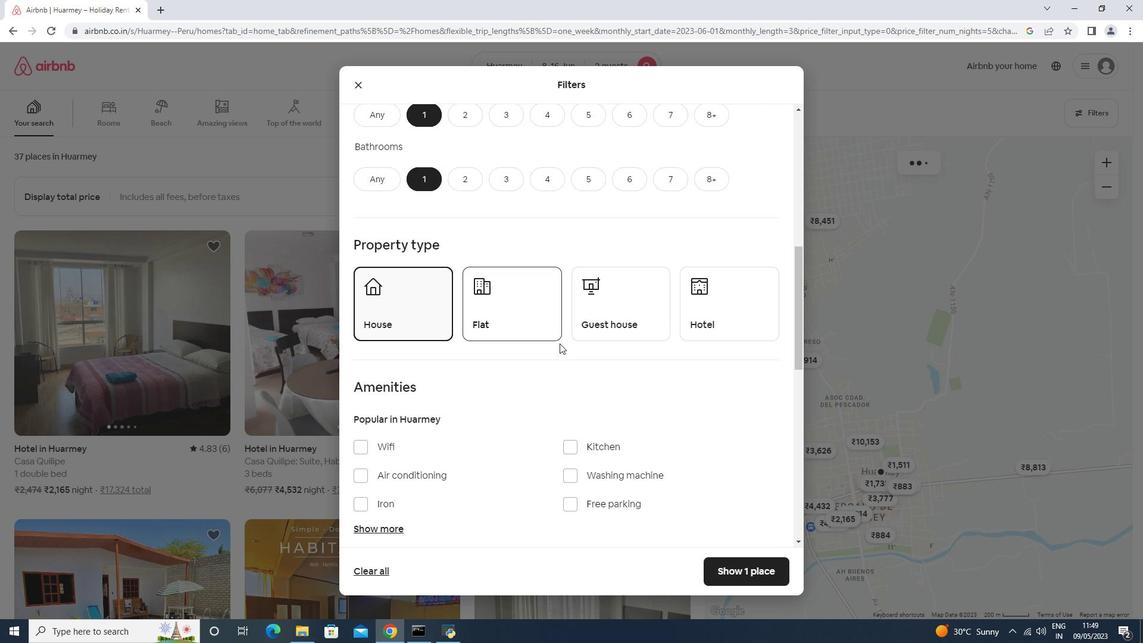 
Action: Mouse moved to (651, 333)
Screenshot: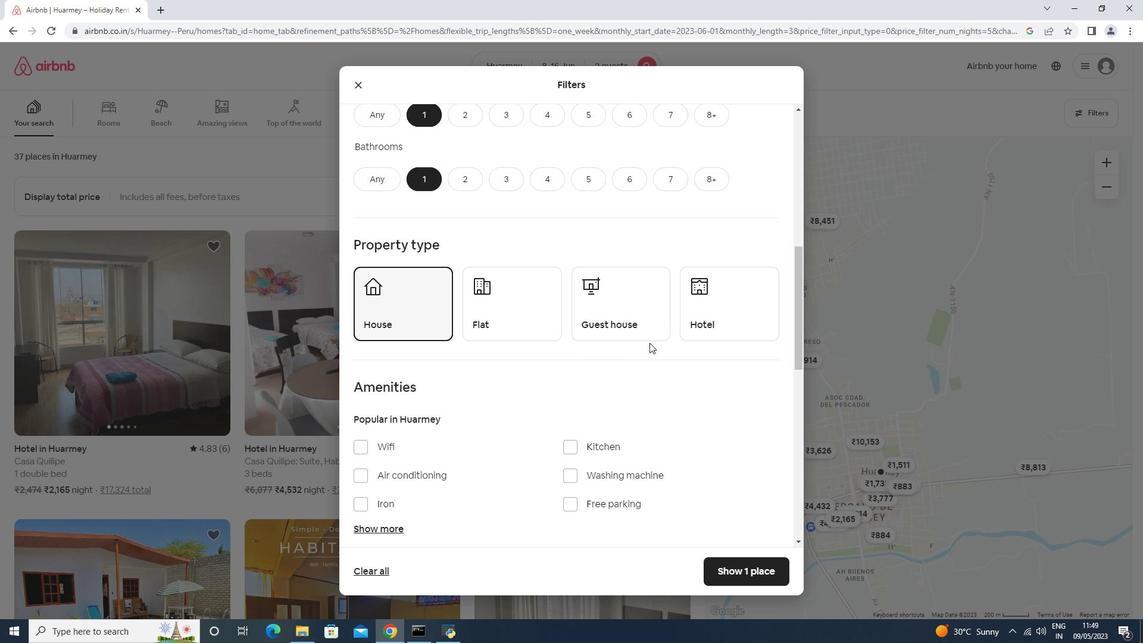 
Action: Mouse pressed left at (651, 333)
Screenshot: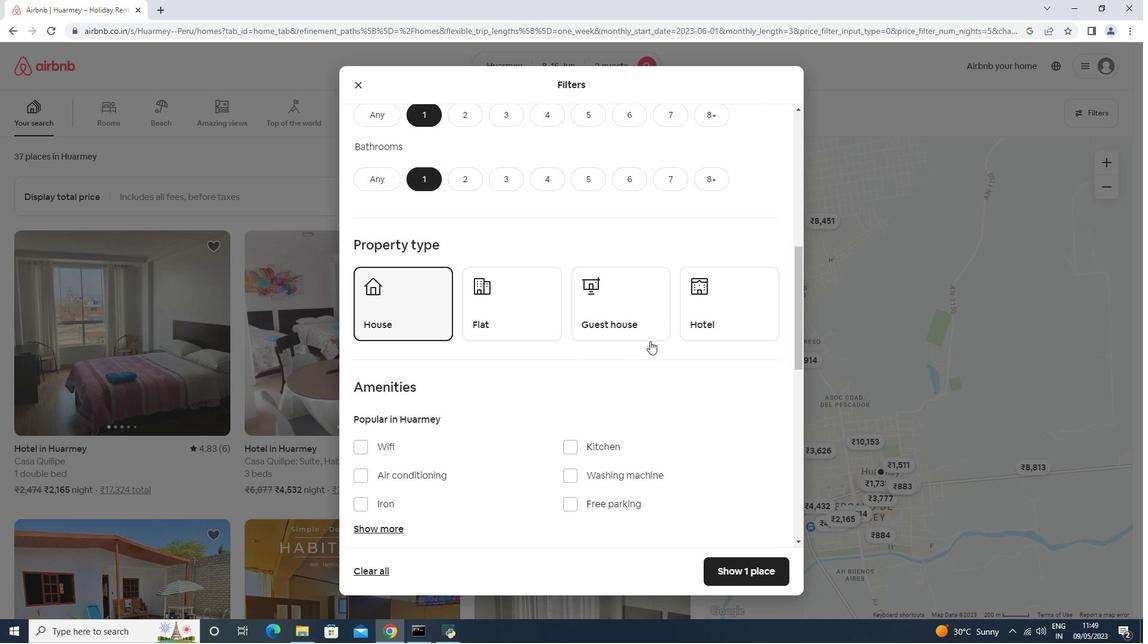 
Action: Mouse moved to (739, 326)
Screenshot: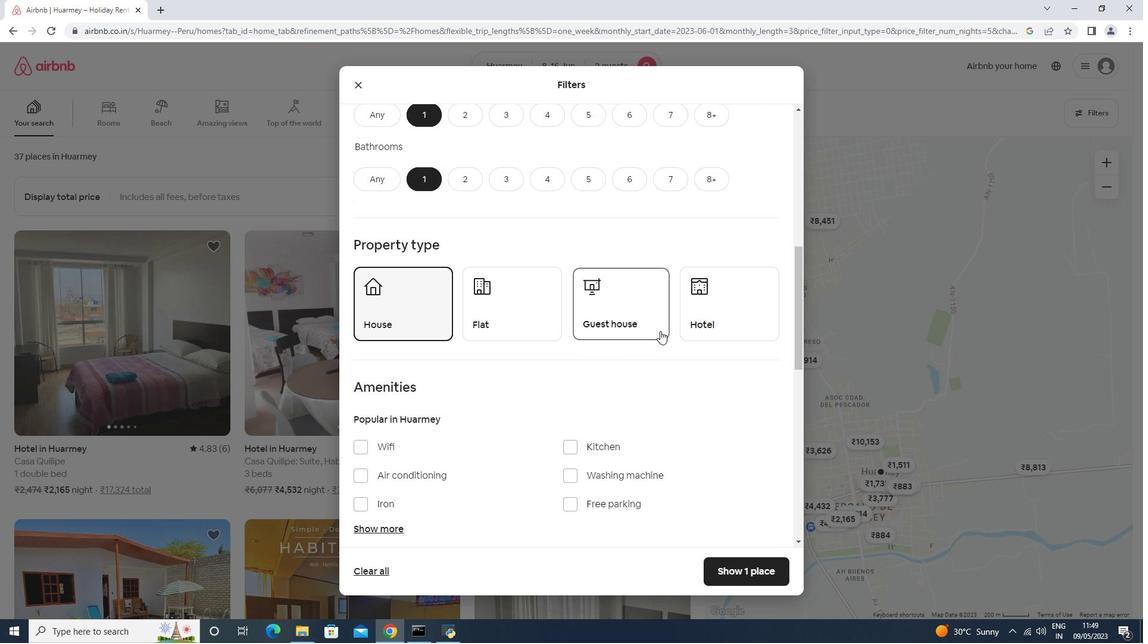 
Action: Mouse pressed left at (739, 326)
Screenshot: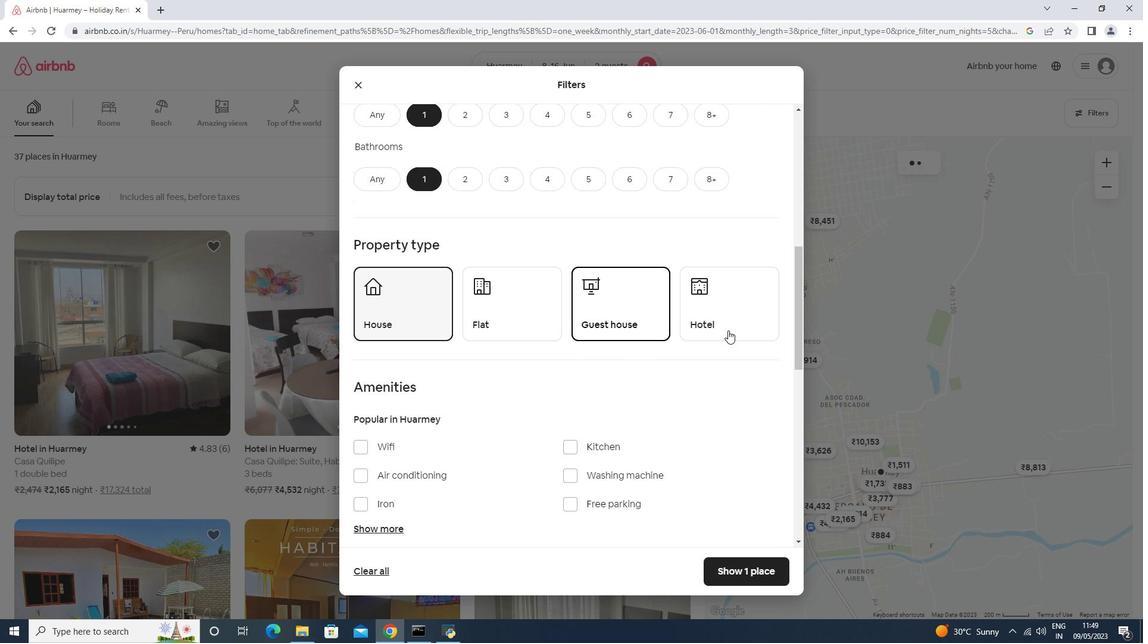 
Action: Mouse moved to (527, 301)
Screenshot: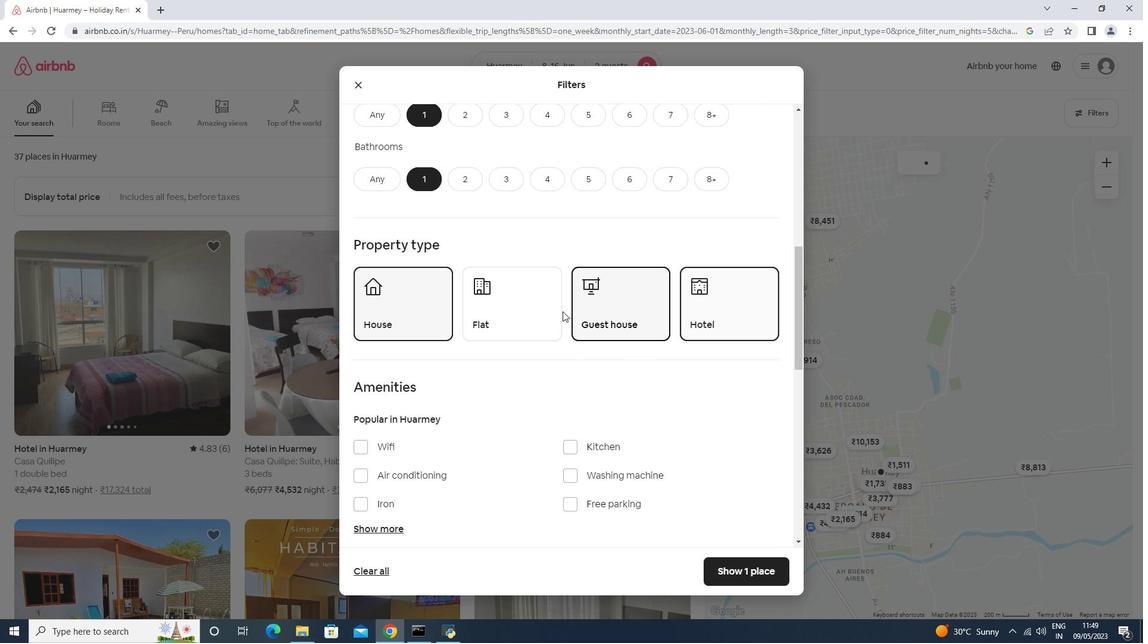 
Action: Mouse pressed left at (527, 301)
Screenshot: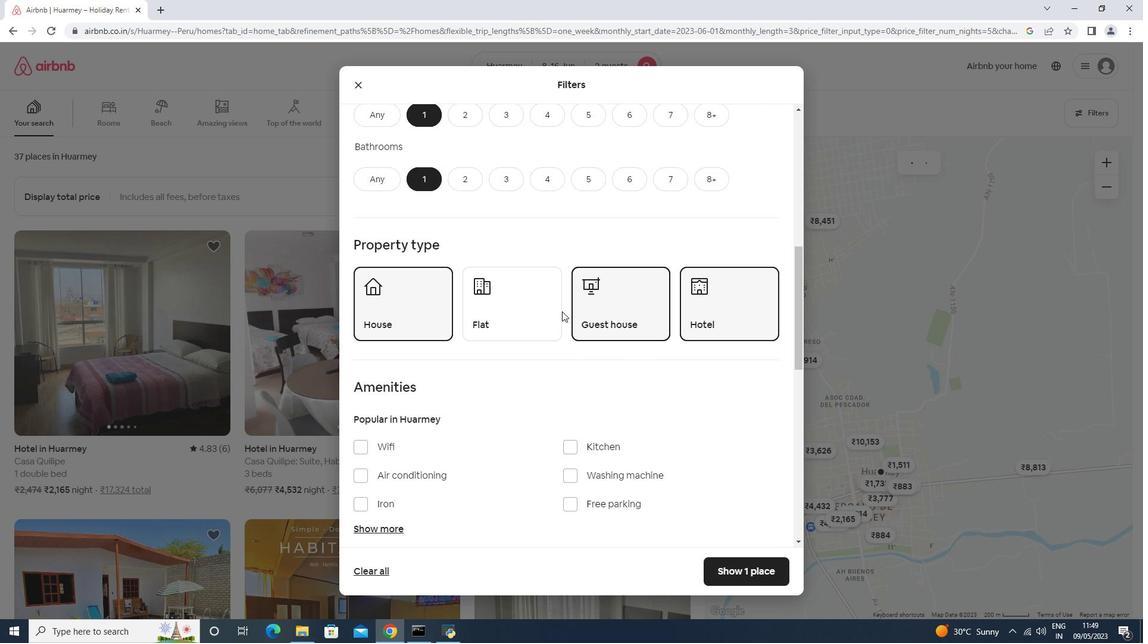
Action: Mouse moved to (527, 301)
Screenshot: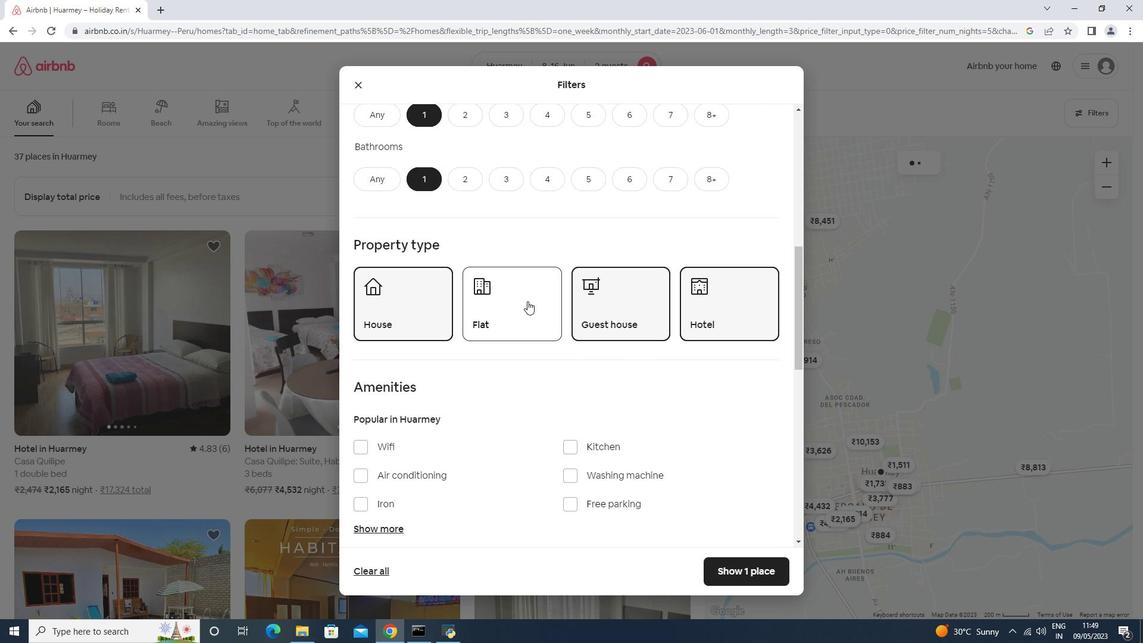 
Action: Mouse scrolled (527, 300) with delta (0, 0)
Screenshot: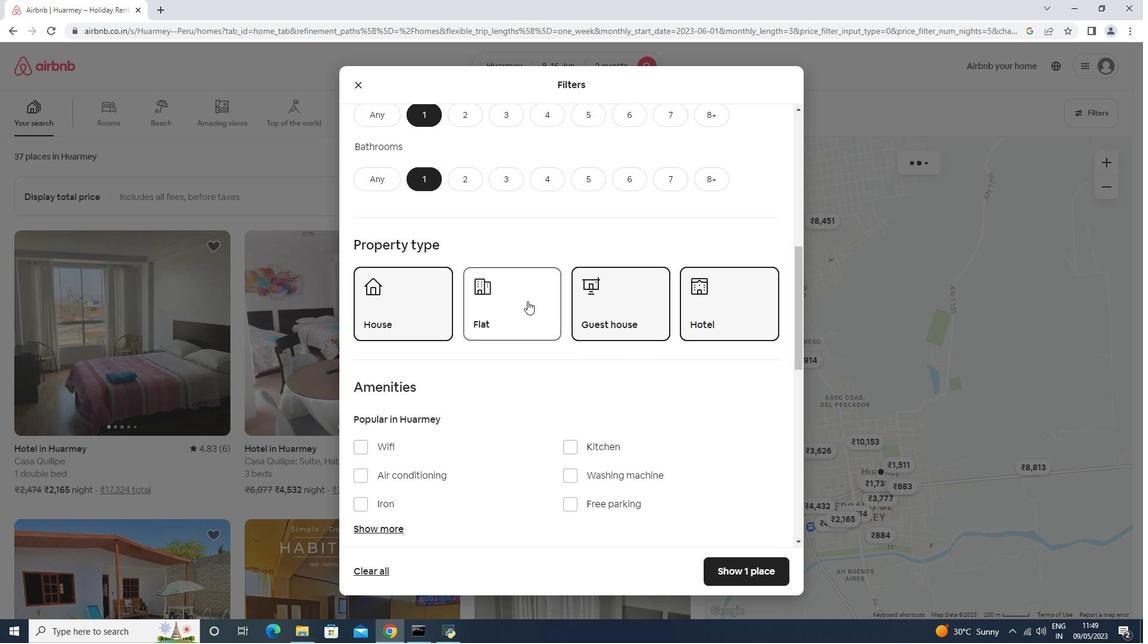 
Action: Mouse scrolled (527, 300) with delta (0, 0)
Screenshot: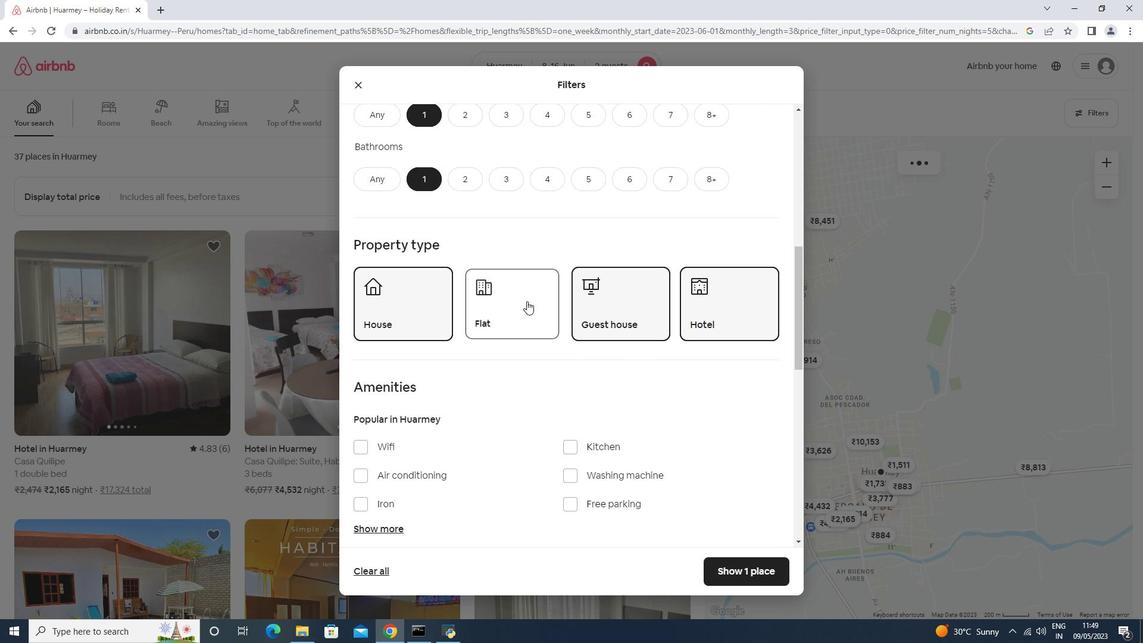 
Action: Mouse scrolled (527, 300) with delta (0, 0)
Screenshot: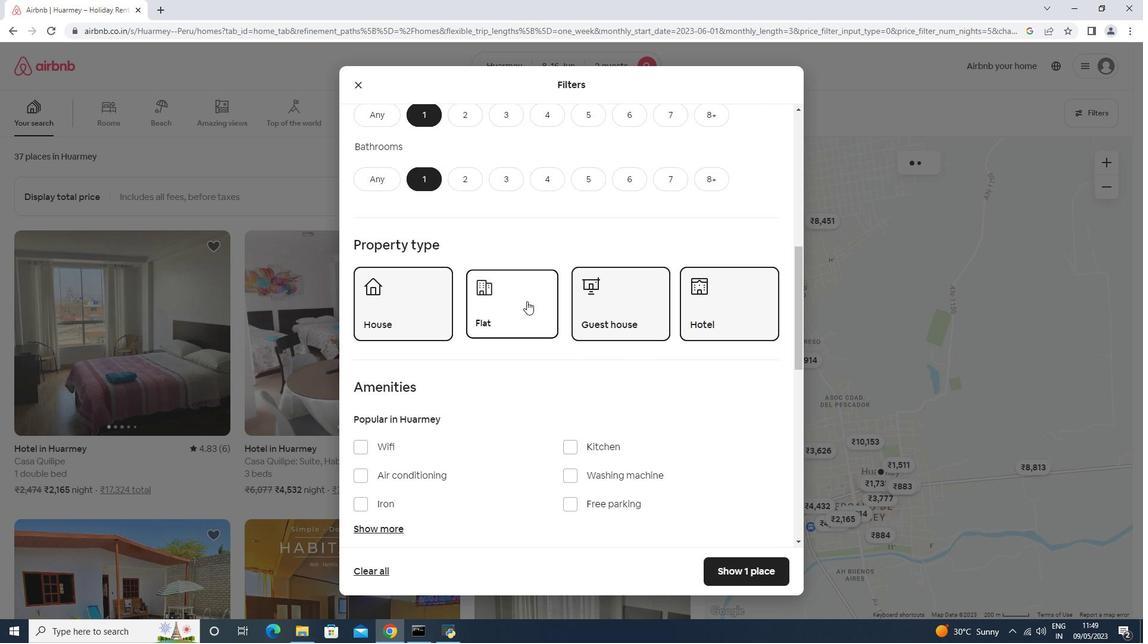 
Action: Mouse moved to (525, 306)
Screenshot: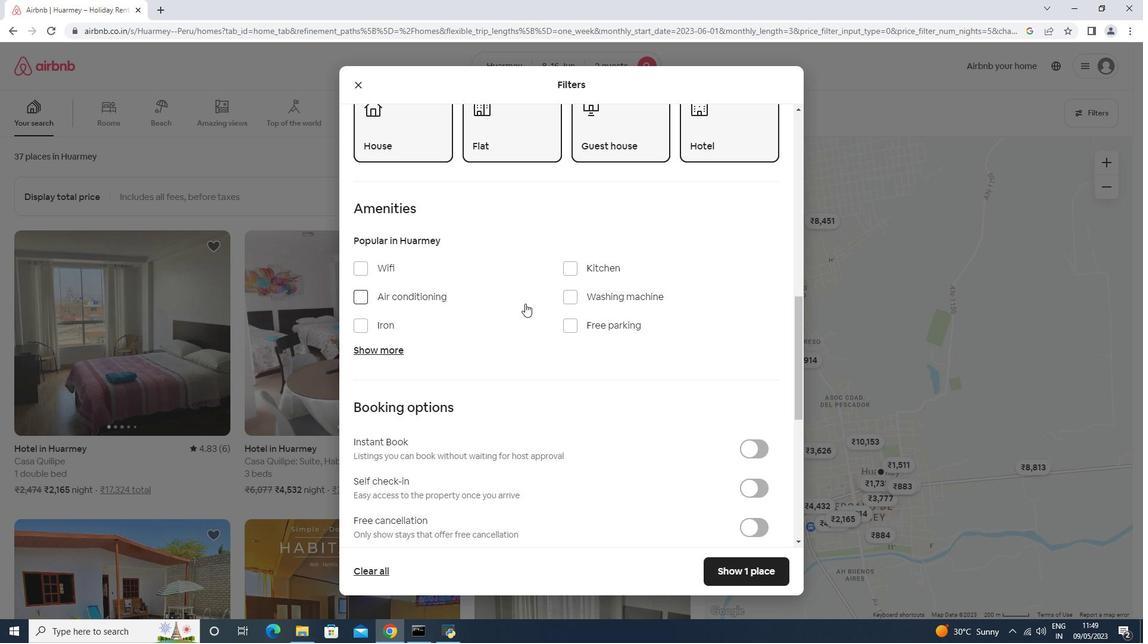 
Action: Mouse scrolled (525, 304) with delta (0, 0)
Screenshot: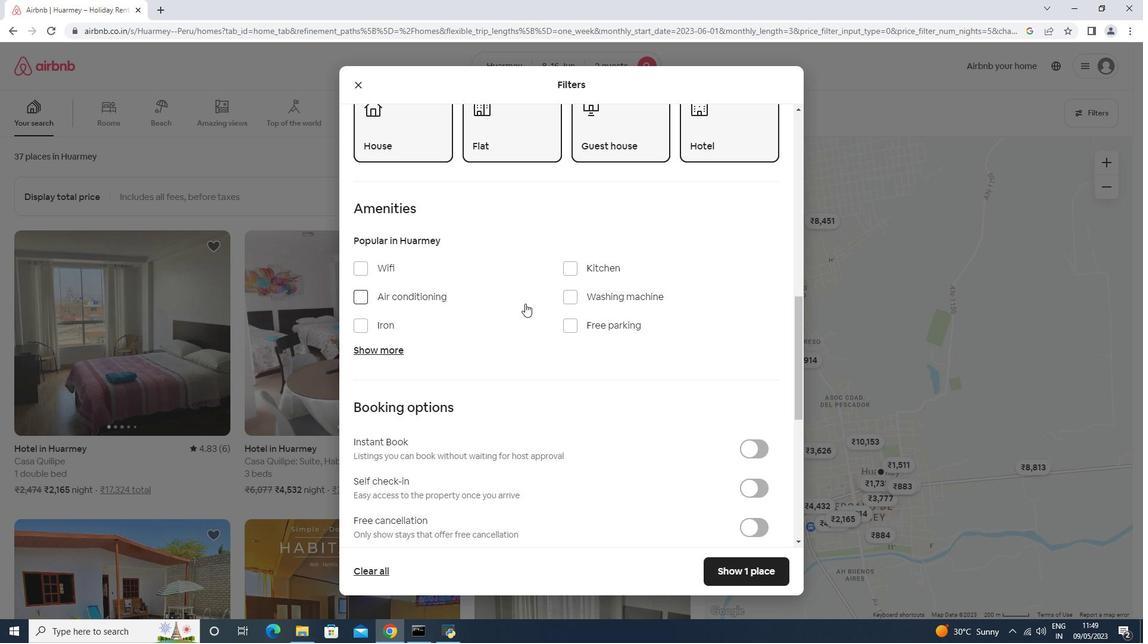 
Action: Mouse scrolled (525, 306) with delta (0, 0)
Screenshot: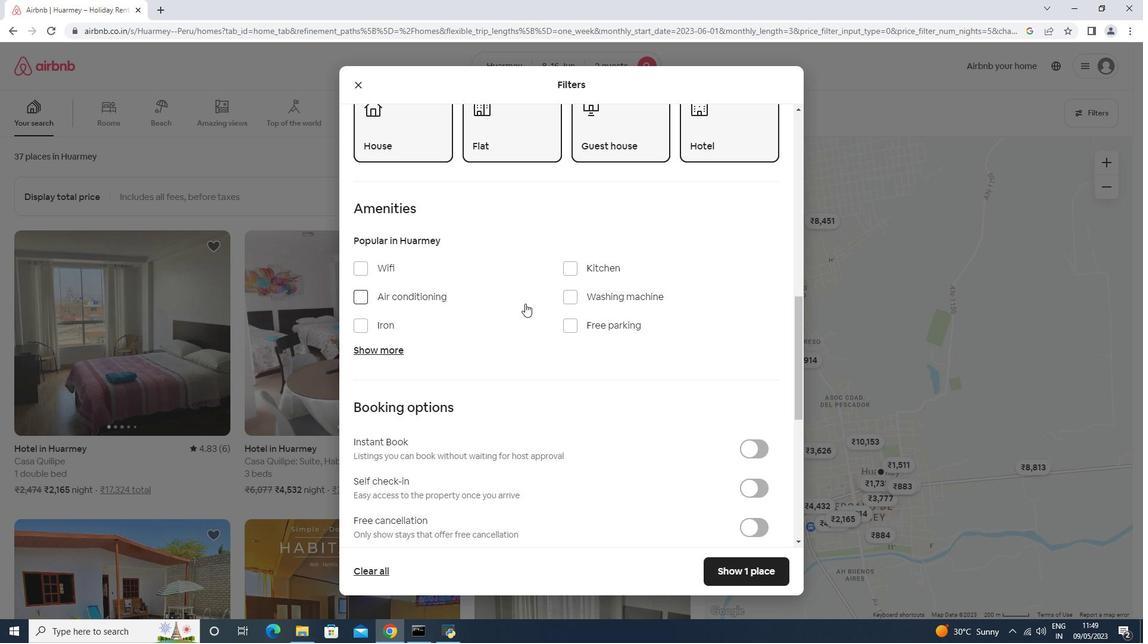
Action: Mouse scrolled (525, 306) with delta (0, 0)
Screenshot: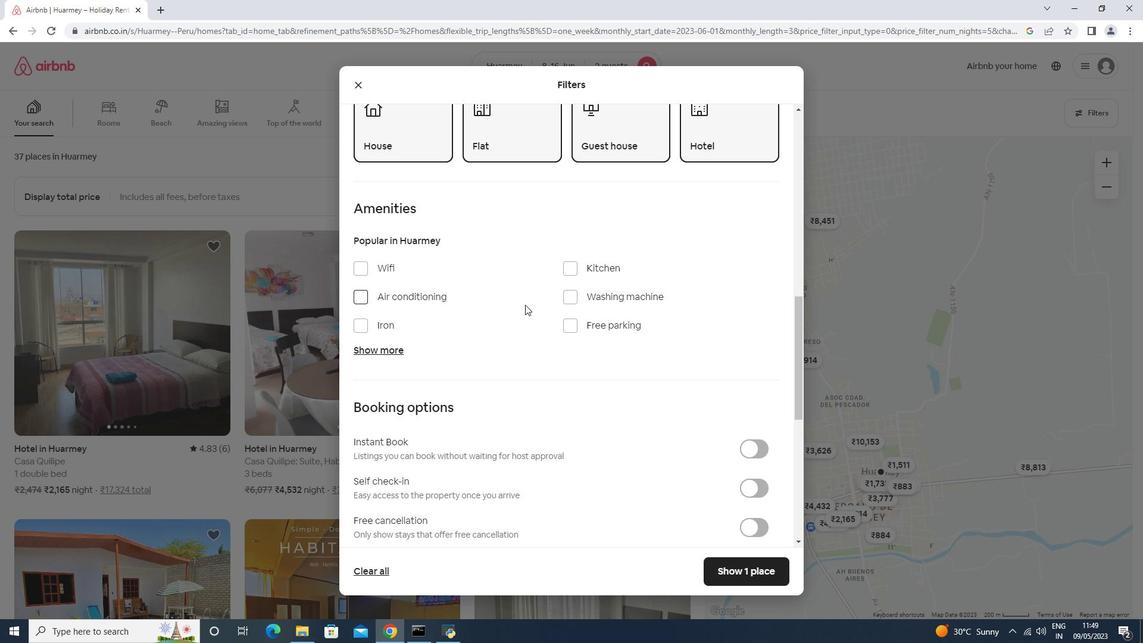 
Action: Mouse scrolled (525, 306) with delta (0, 0)
Screenshot: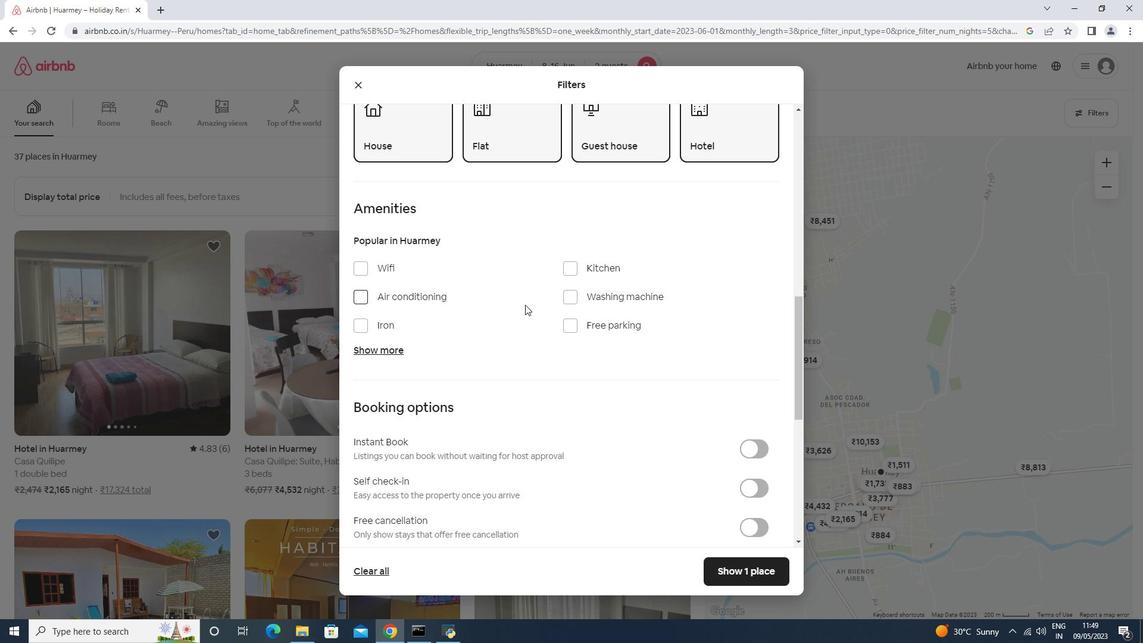 
Action: Mouse scrolled (525, 306) with delta (0, 0)
Screenshot: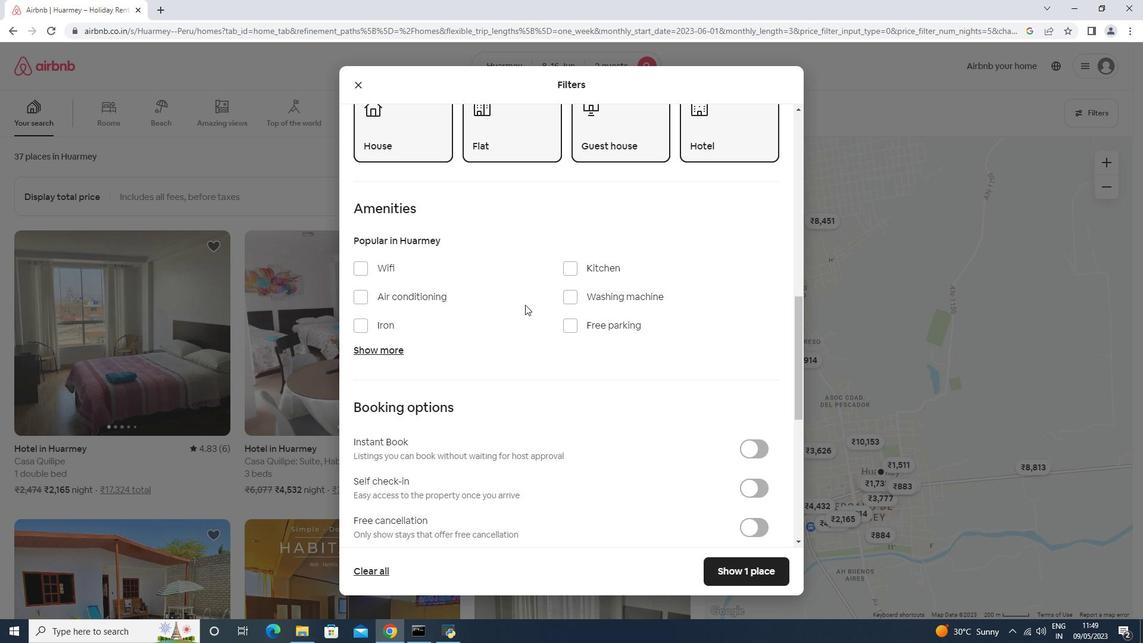 
Action: Mouse scrolled (525, 306) with delta (0, 0)
Screenshot: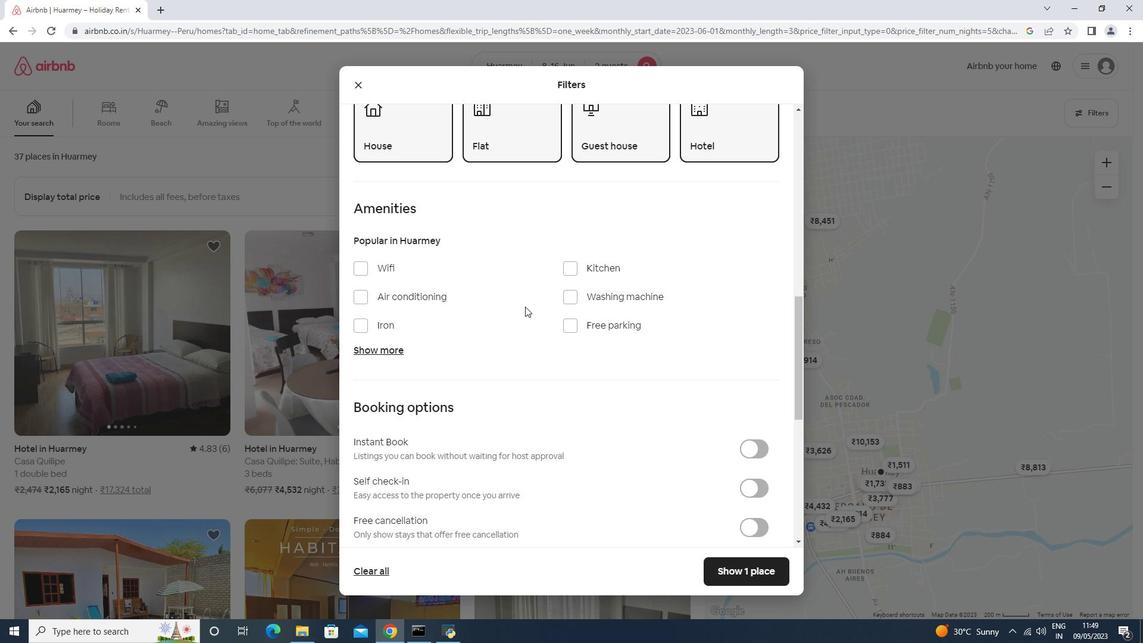 
Action: Mouse moved to (626, 284)
Screenshot: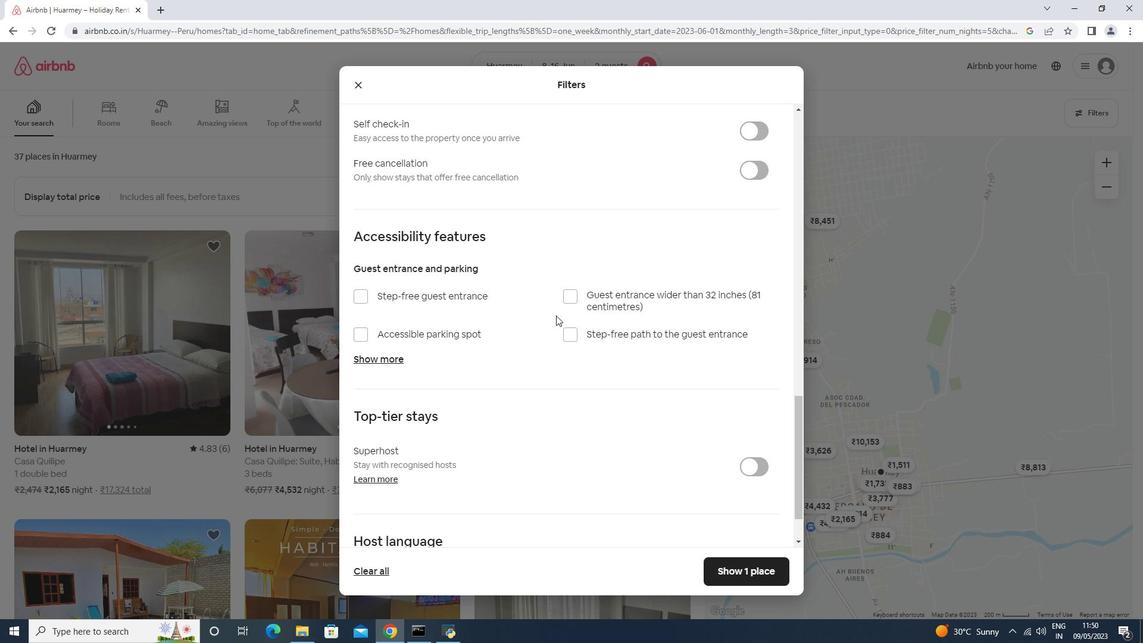 
Action: Mouse scrolled (626, 284) with delta (0, 0)
Screenshot: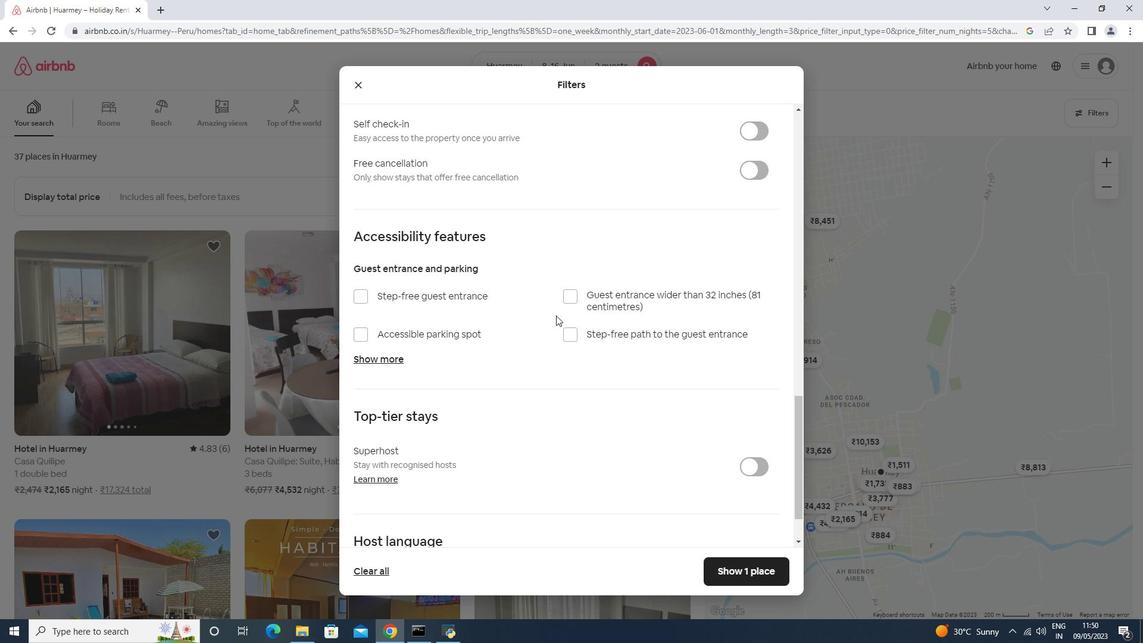 
Action: Mouse scrolled (626, 284) with delta (0, 0)
Screenshot: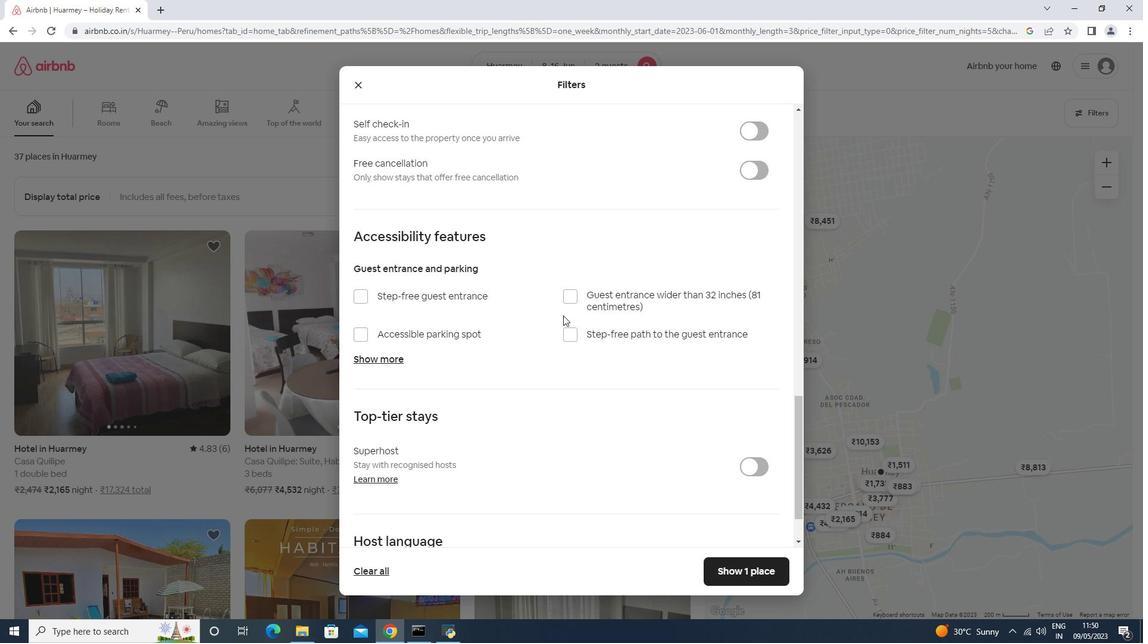 
Action: Mouse moved to (752, 255)
Screenshot: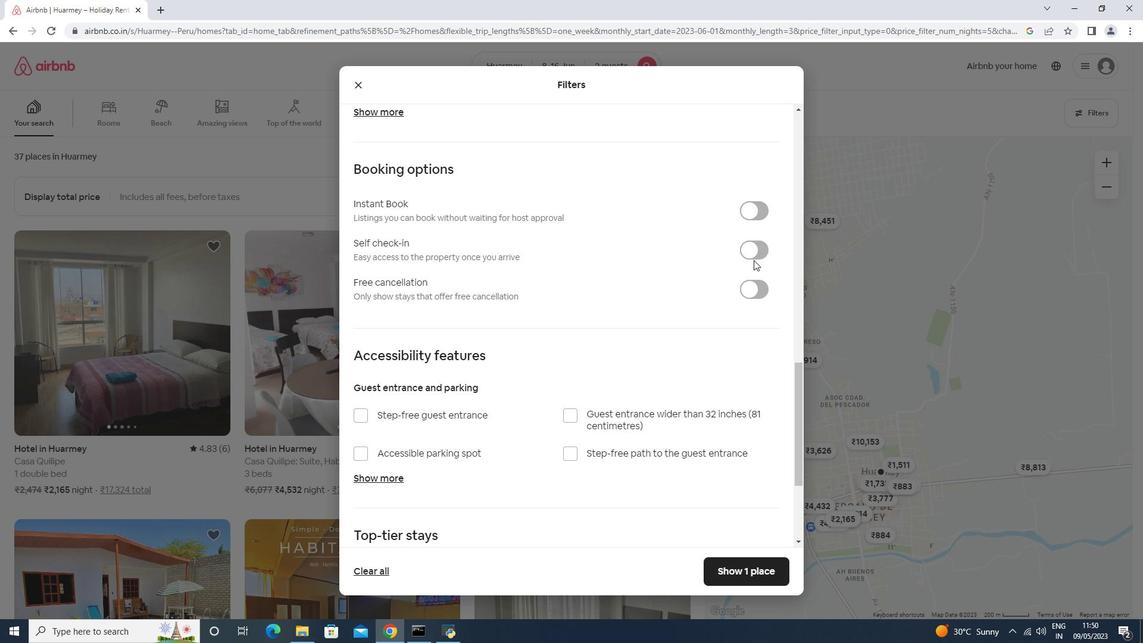 
Action: Mouse pressed left at (752, 255)
Screenshot: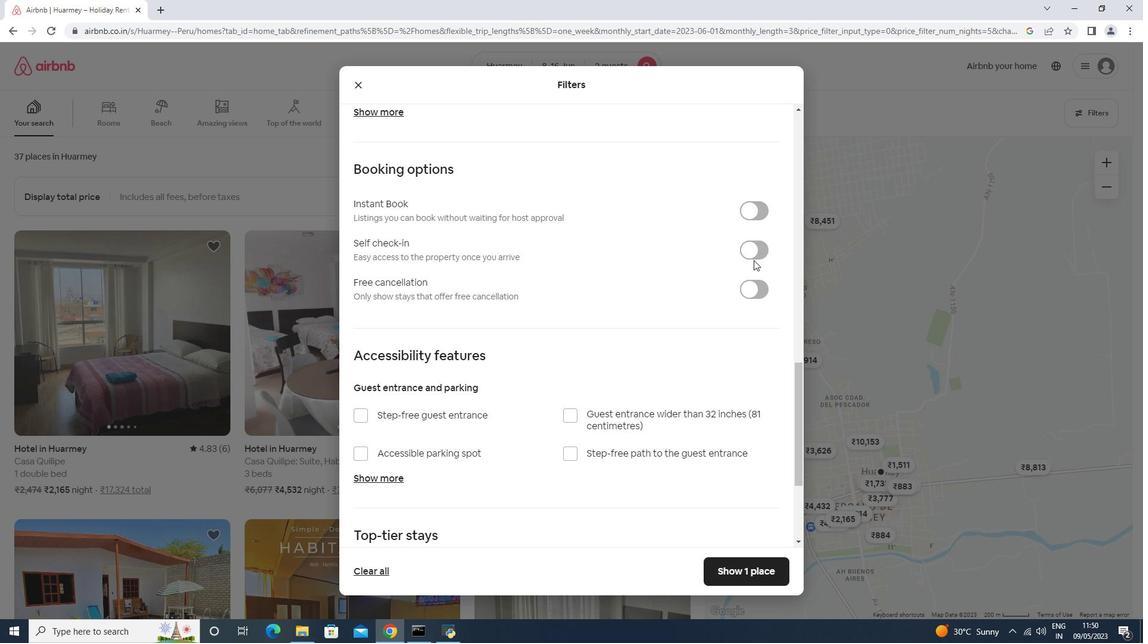 
Action: Mouse scrolled (752, 254) with delta (0, 0)
Screenshot: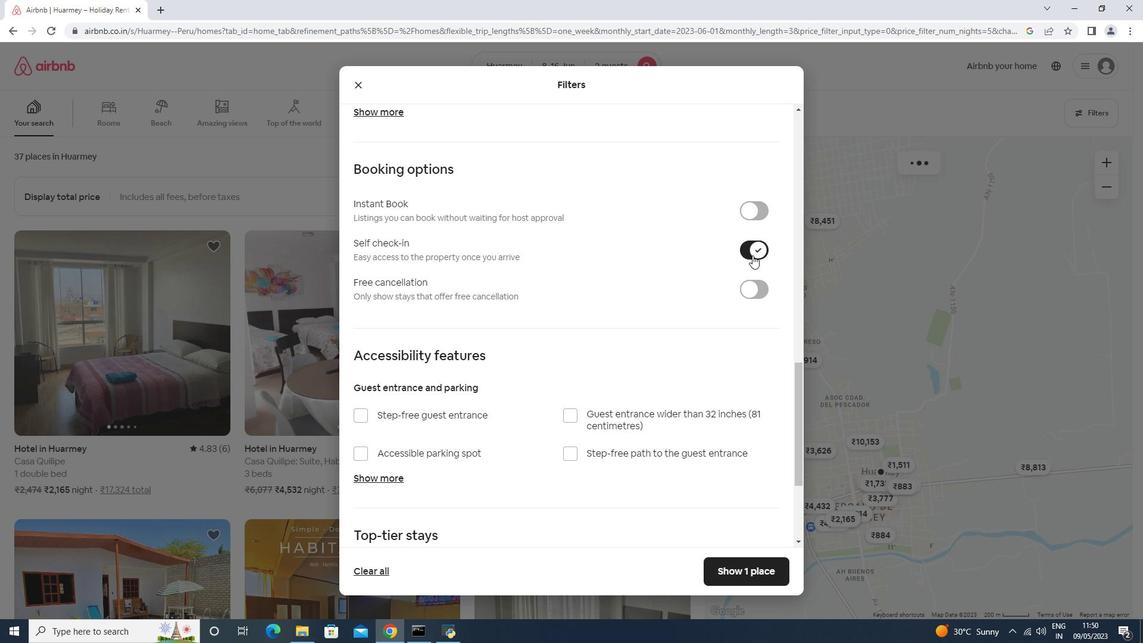 
Action: Mouse moved to (752, 254)
Screenshot: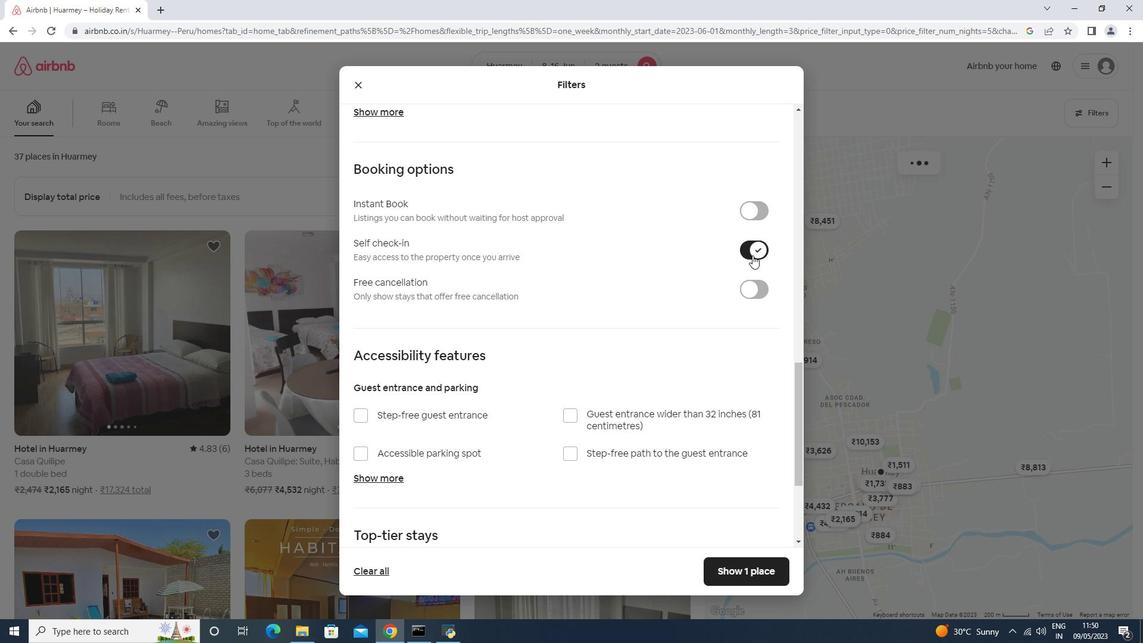
Action: Mouse scrolled (752, 254) with delta (0, 0)
Screenshot: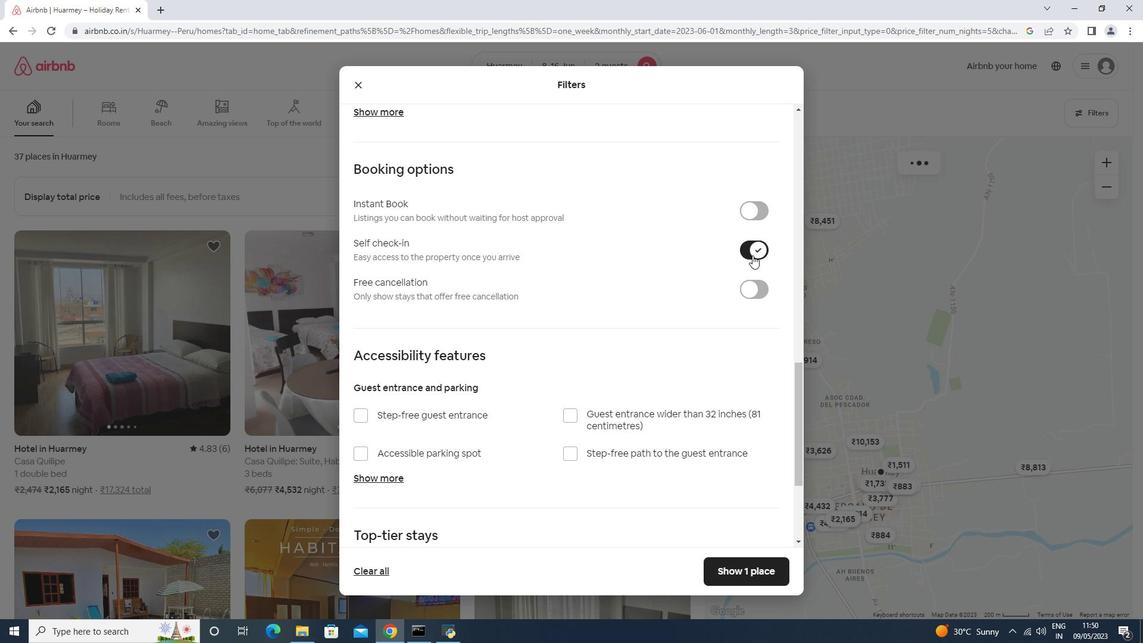 
Action: Mouse scrolled (752, 254) with delta (0, 0)
Screenshot: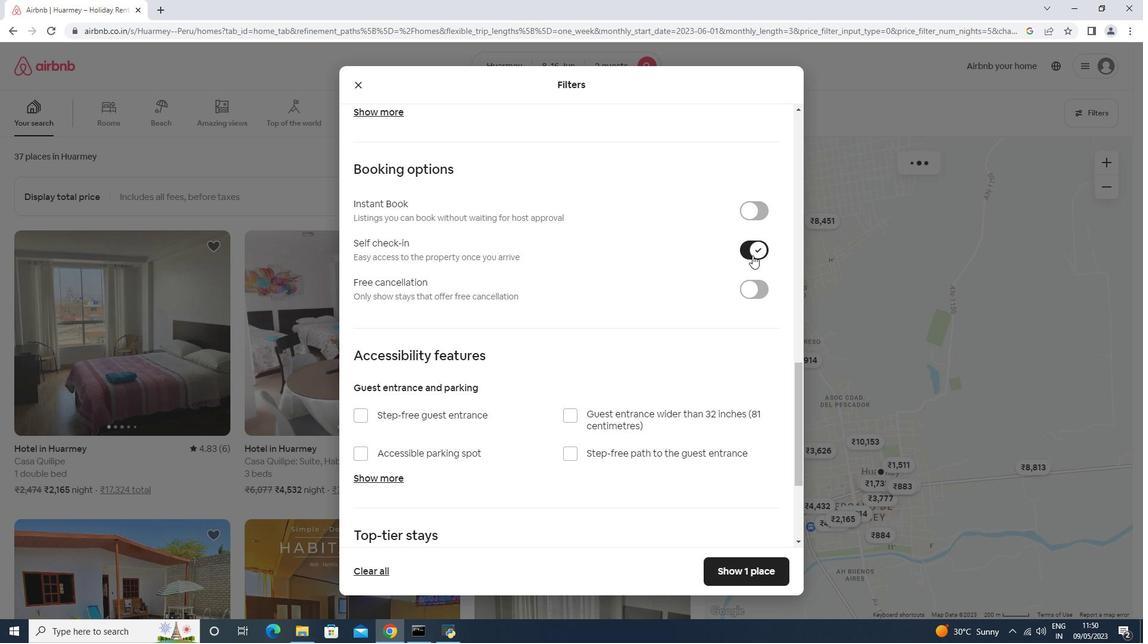 
Action: Mouse scrolled (752, 254) with delta (0, 0)
Screenshot: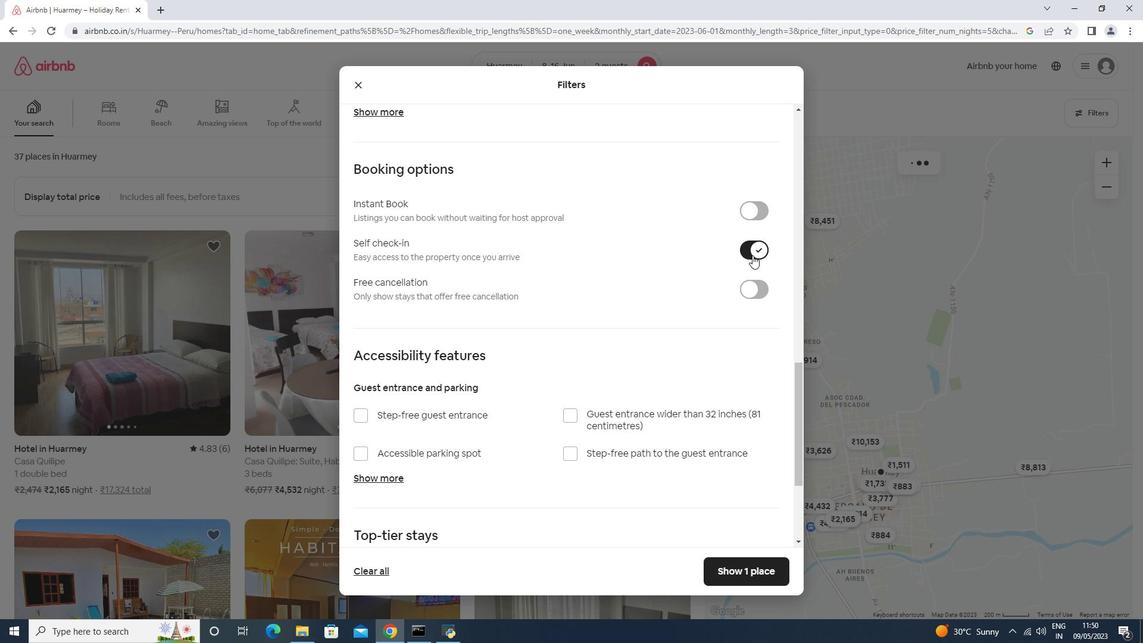 
Action: Mouse scrolled (752, 254) with delta (0, 0)
Screenshot: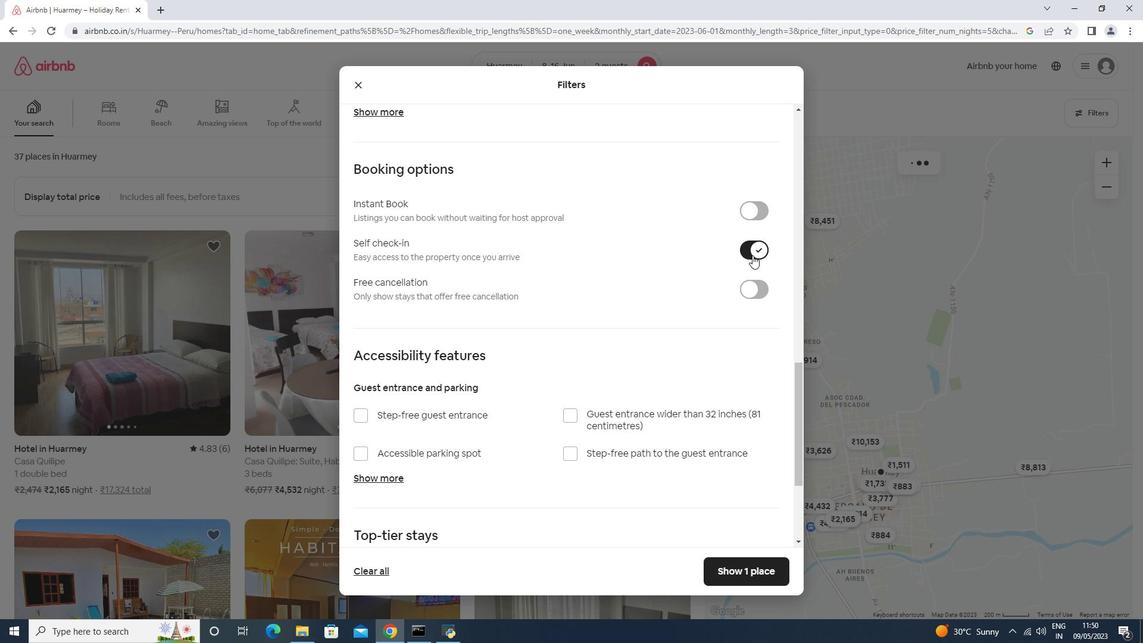 
Action: Mouse scrolled (752, 254) with delta (0, 0)
Screenshot: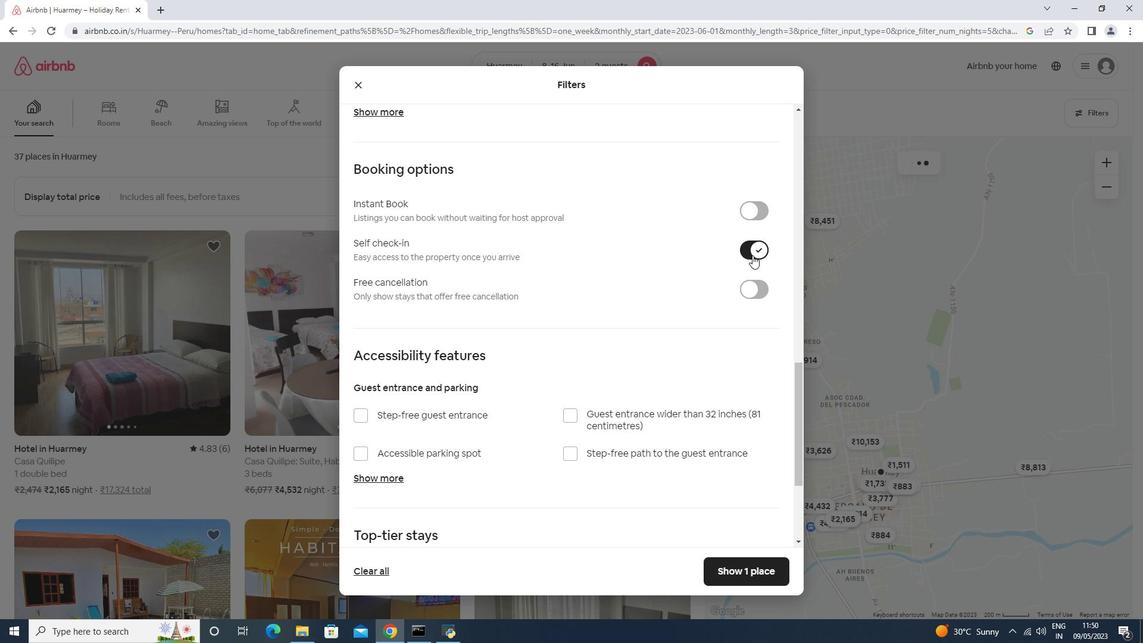 
Action: Mouse moved to (404, 520)
Screenshot: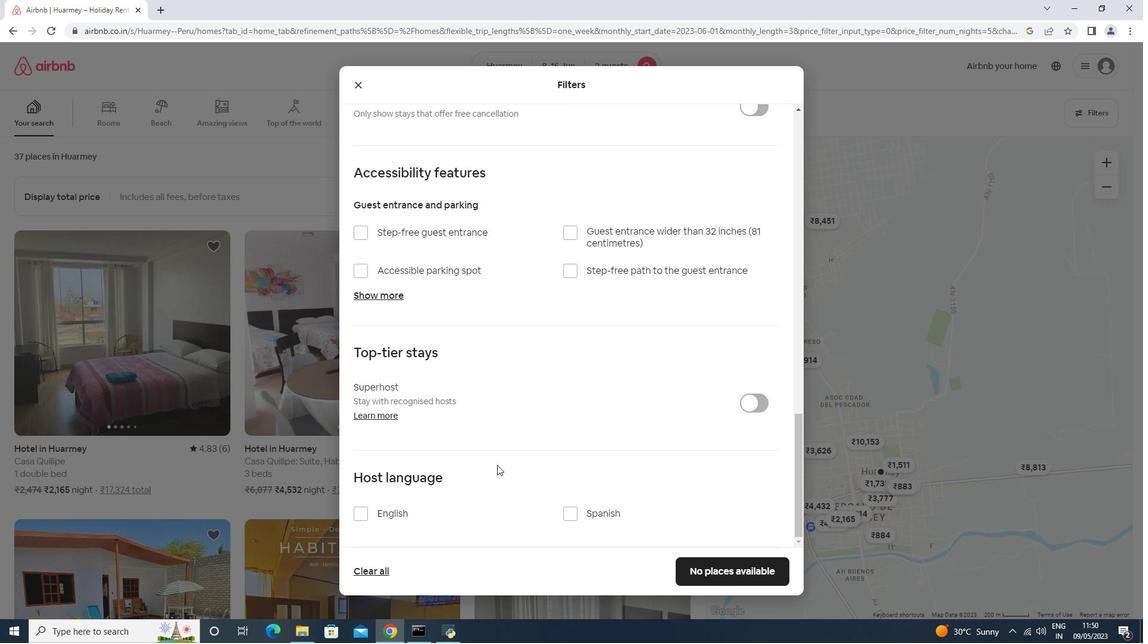 
Action: Mouse pressed left at (404, 520)
Screenshot: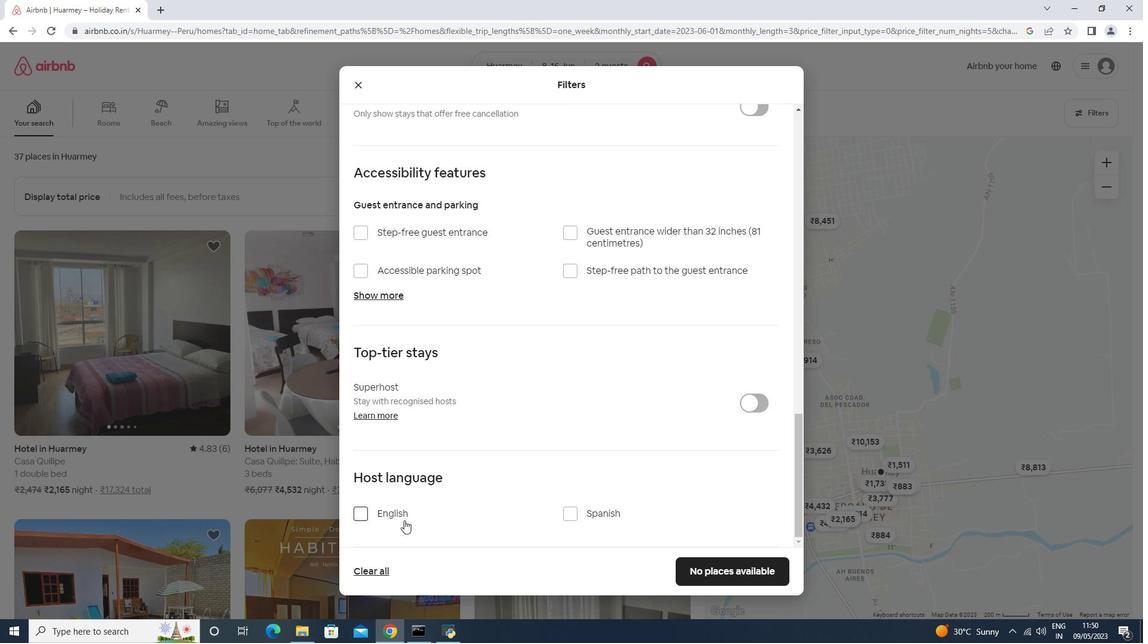 
Action: Mouse moved to (701, 561)
Screenshot: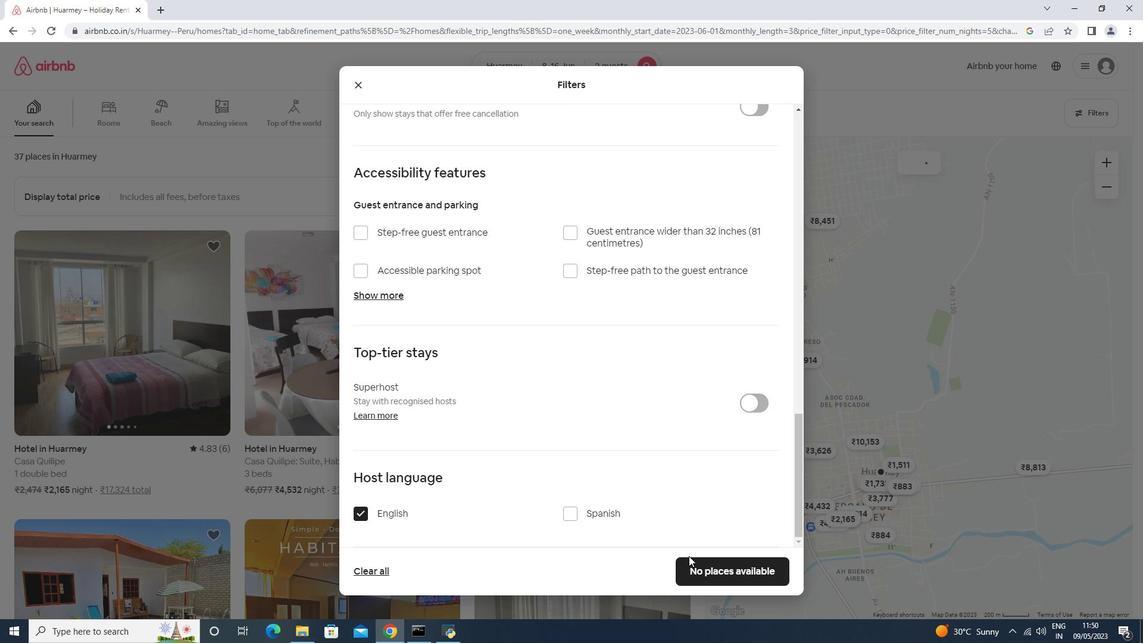 
Action: Mouse pressed left at (701, 561)
Screenshot: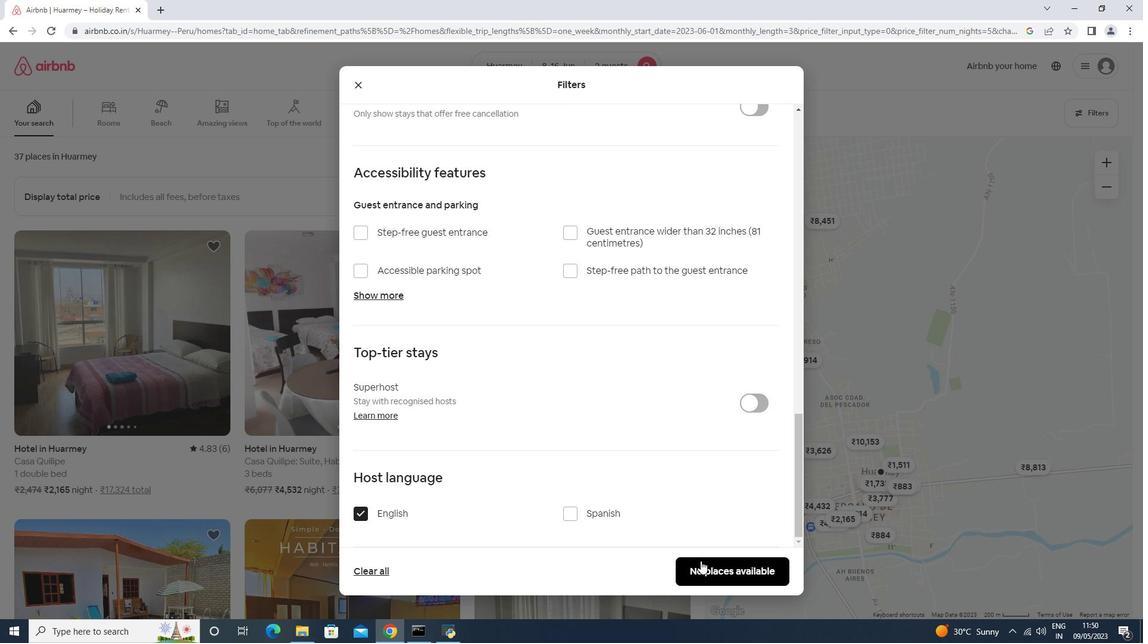 
Action: Mouse moved to (701, 561)
Screenshot: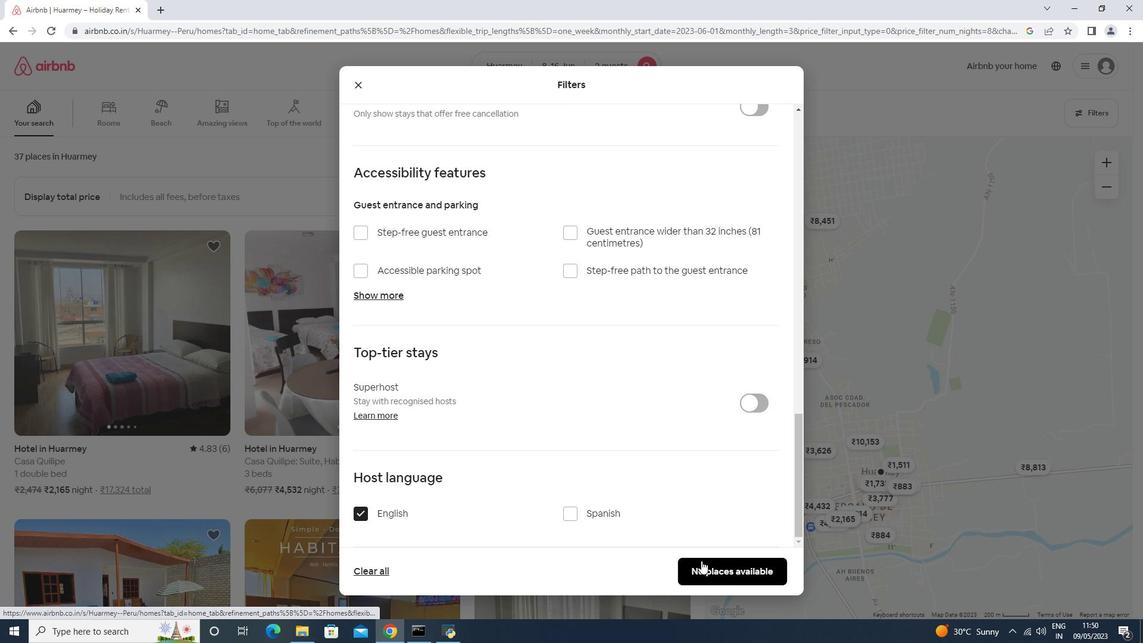 
